 Task: Create a due date automation trigger when advanced on, 2 hours after a card is due add fields with custom field "Resume" set to a date between 1 and 7 days from now.
Action: Mouse moved to (999, 293)
Screenshot: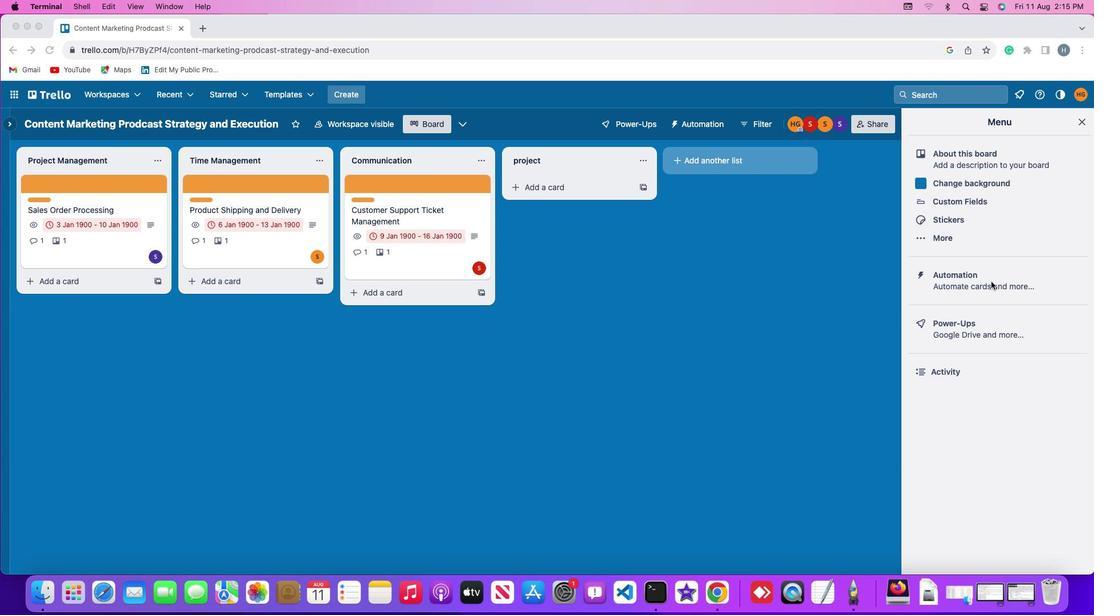 
Action: Mouse pressed left at (999, 293)
Screenshot: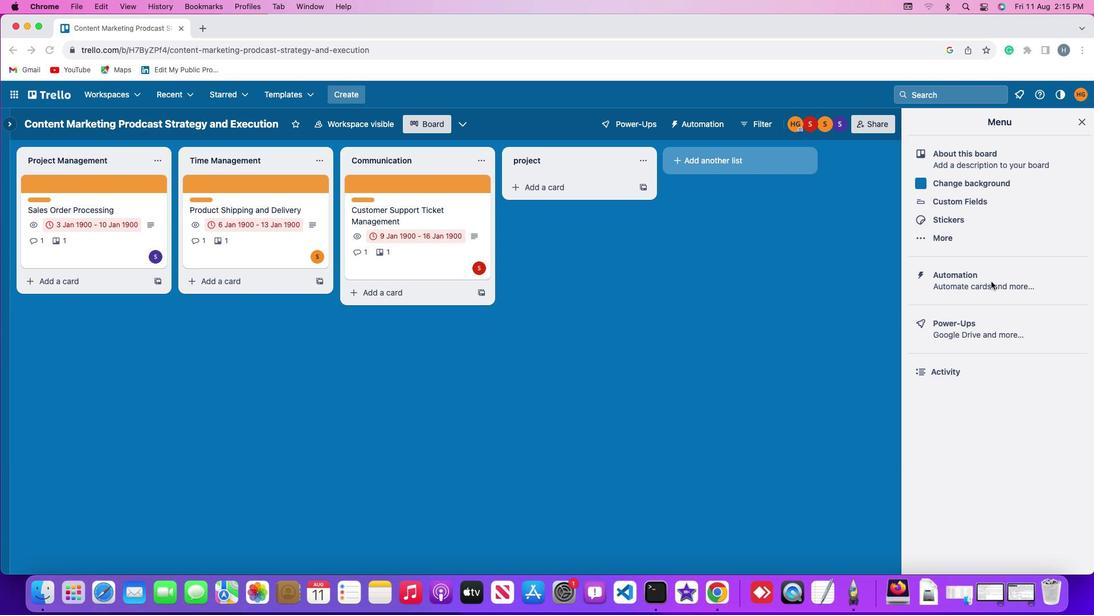 
Action: Mouse moved to (999, 293)
Screenshot: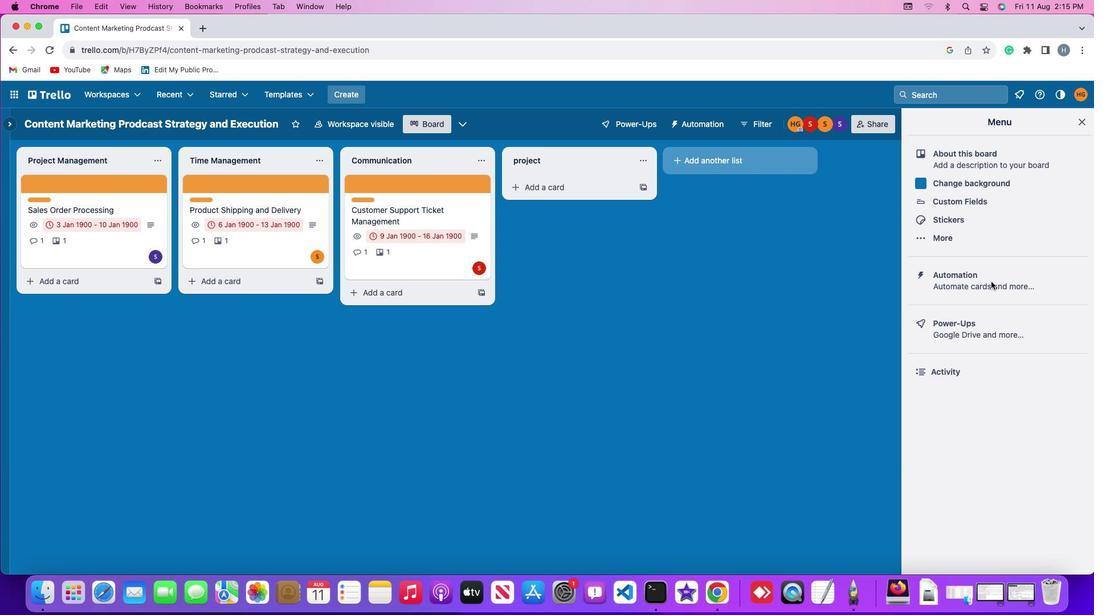 
Action: Mouse pressed left at (999, 293)
Screenshot: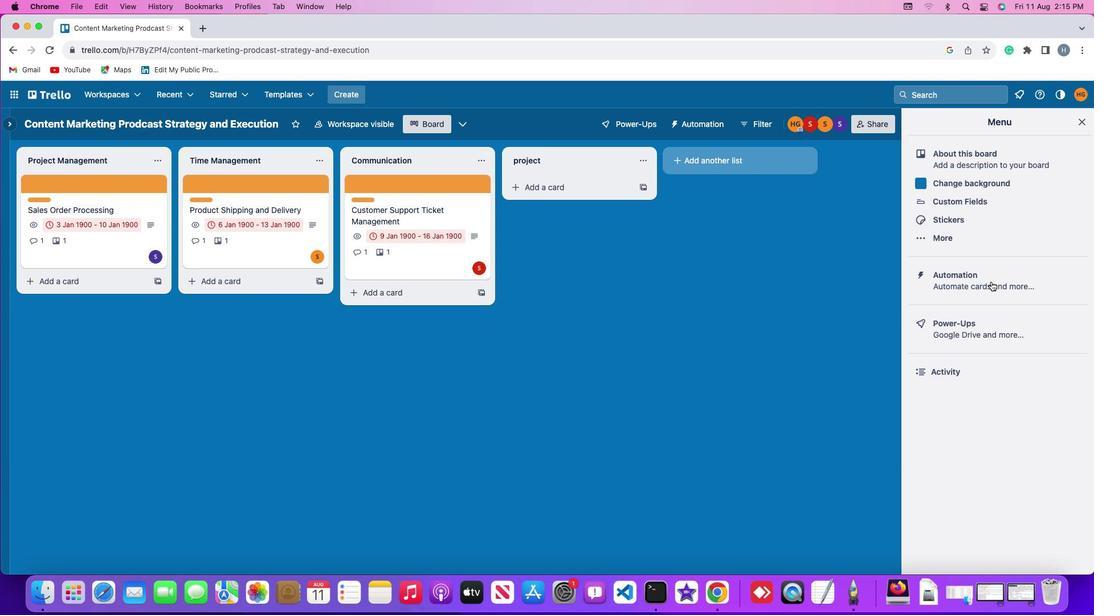 
Action: Mouse moved to (82, 282)
Screenshot: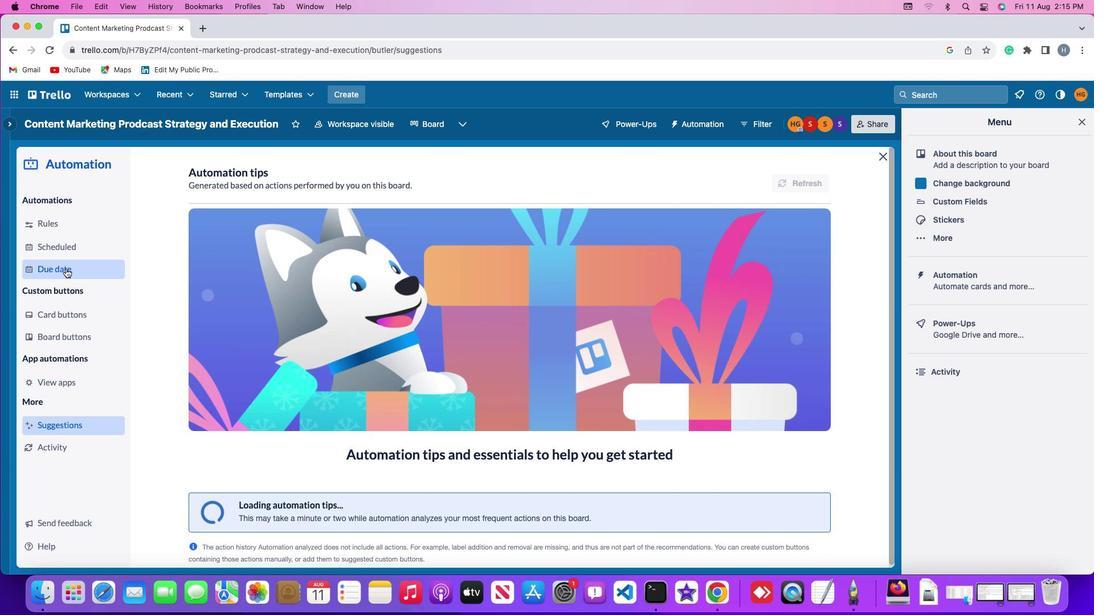 
Action: Mouse pressed left at (82, 282)
Screenshot: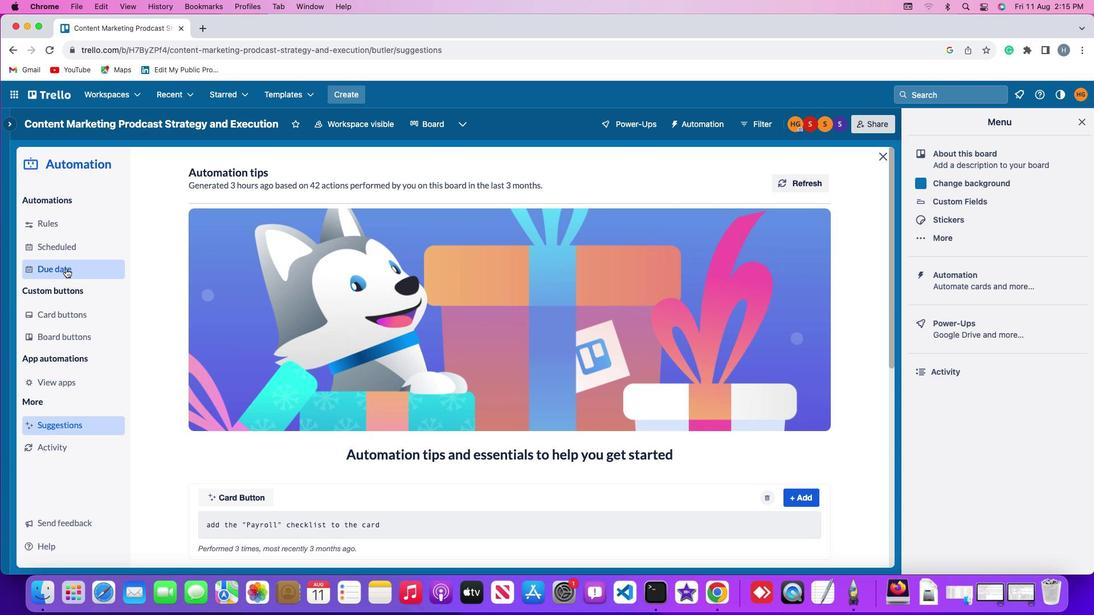 
Action: Mouse moved to (760, 203)
Screenshot: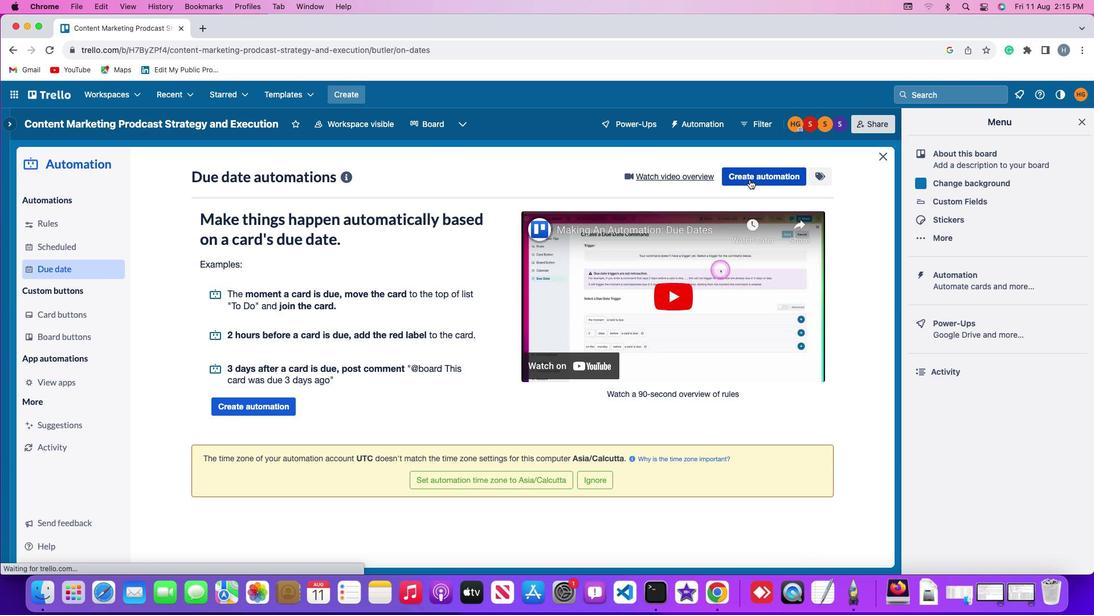 
Action: Mouse pressed left at (760, 203)
Screenshot: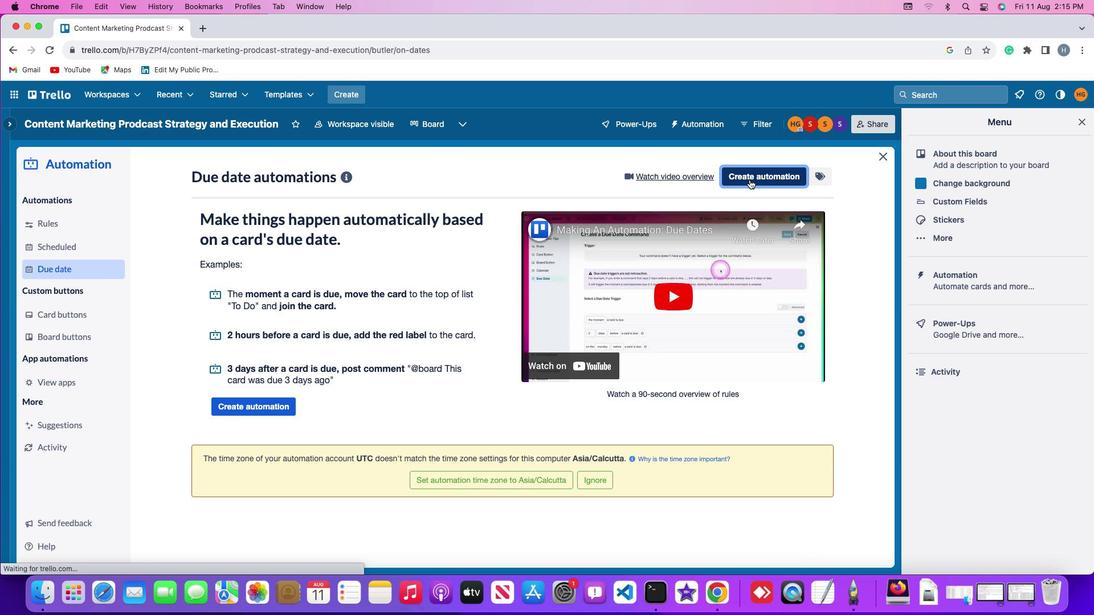 
Action: Mouse moved to (225, 300)
Screenshot: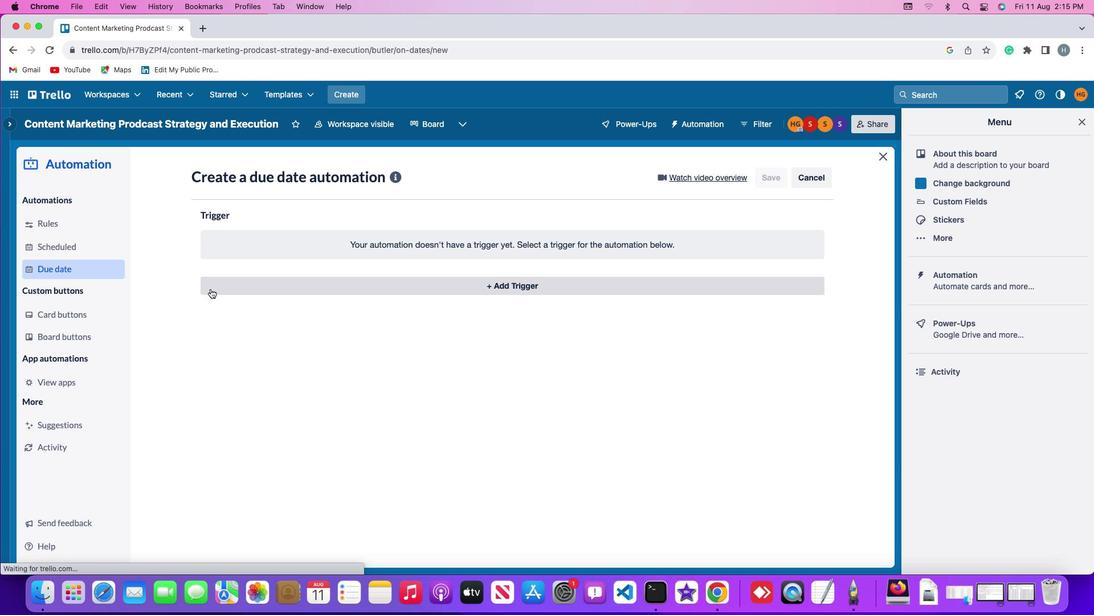 
Action: Mouse pressed left at (225, 300)
Screenshot: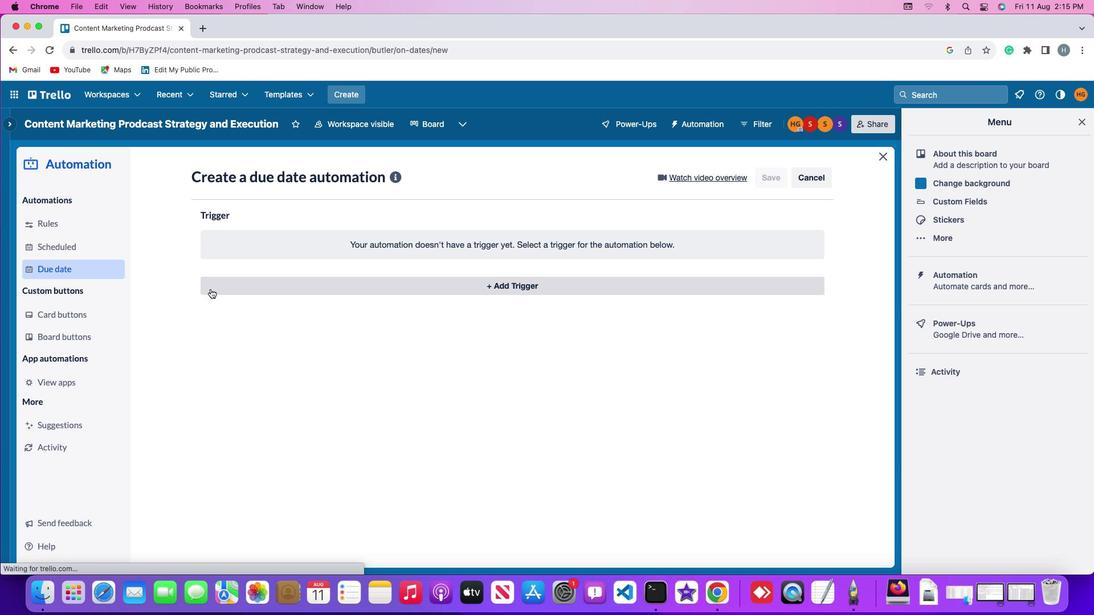 
Action: Mouse moved to (237, 458)
Screenshot: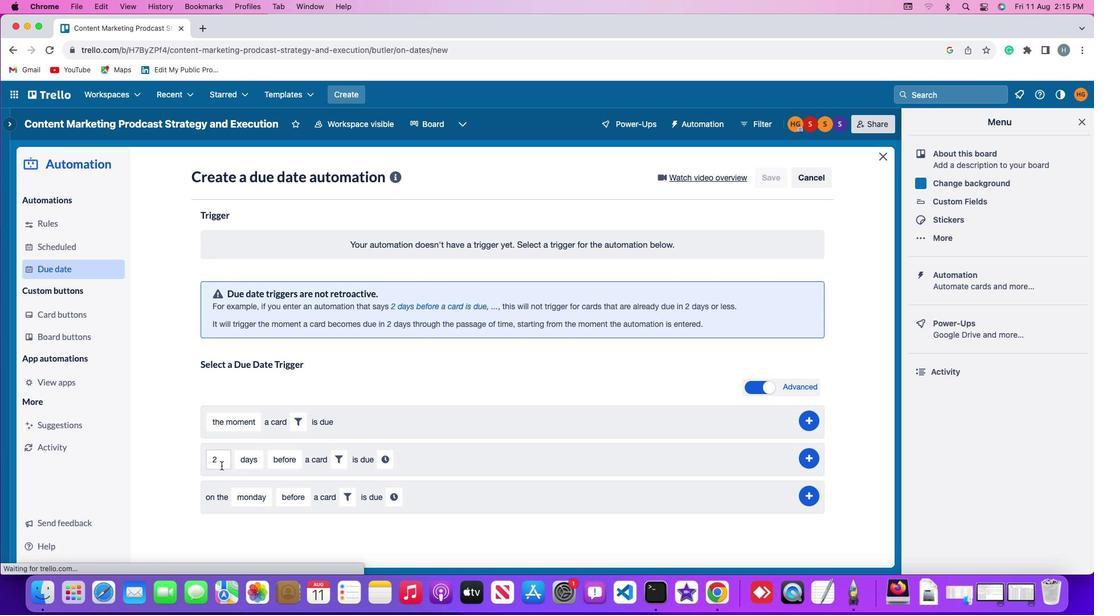 
Action: Mouse pressed left at (237, 458)
Screenshot: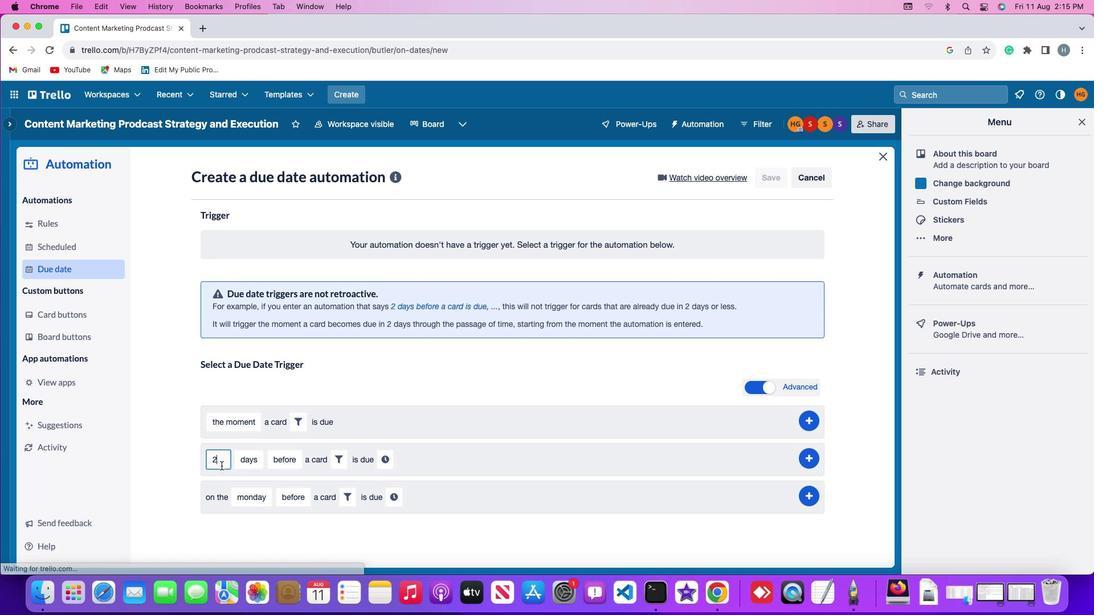 
Action: Mouse moved to (237, 457)
Screenshot: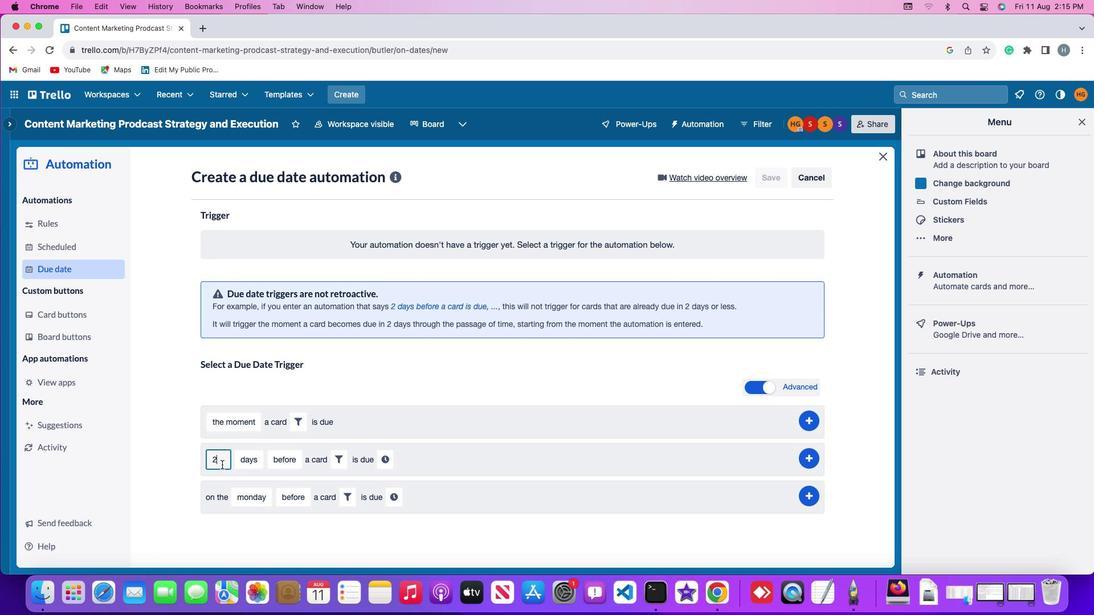 
Action: Key pressed Key.backspace'2'
Screenshot: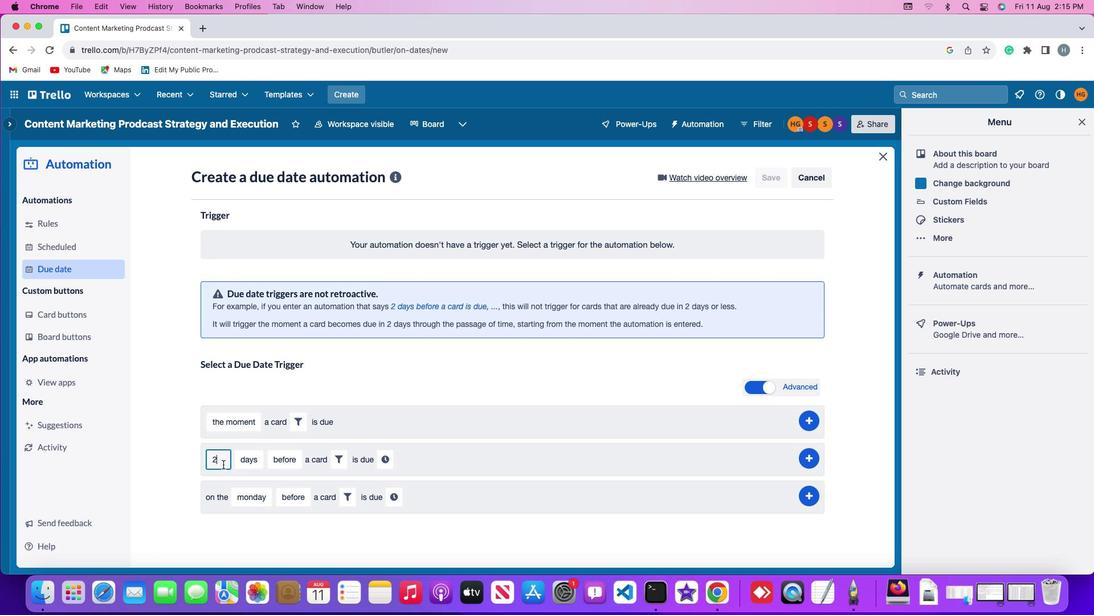 
Action: Mouse moved to (257, 457)
Screenshot: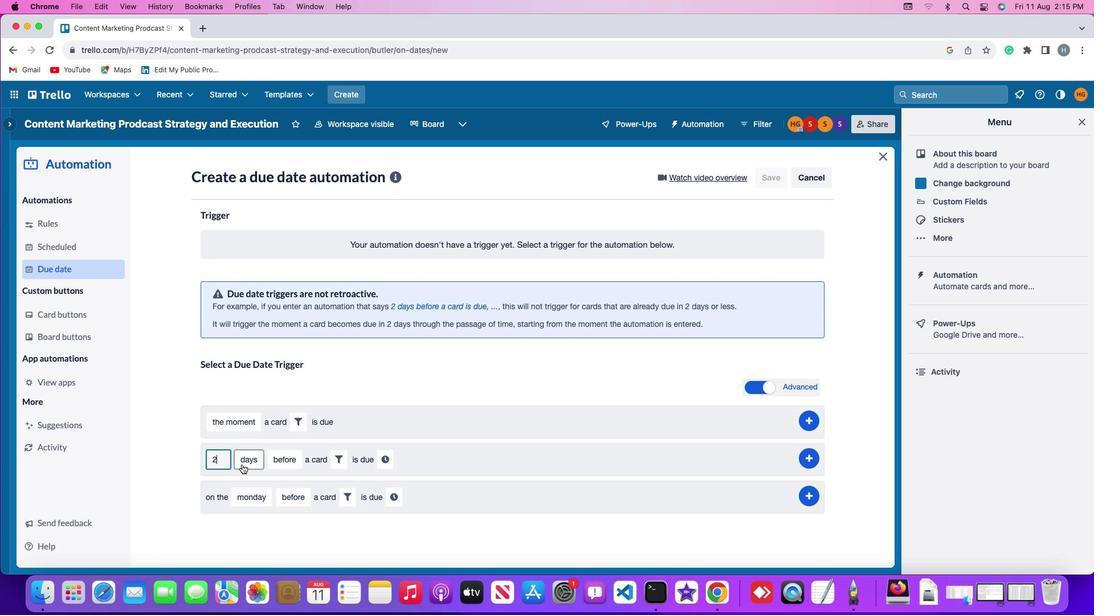 
Action: Mouse pressed left at (257, 457)
Screenshot: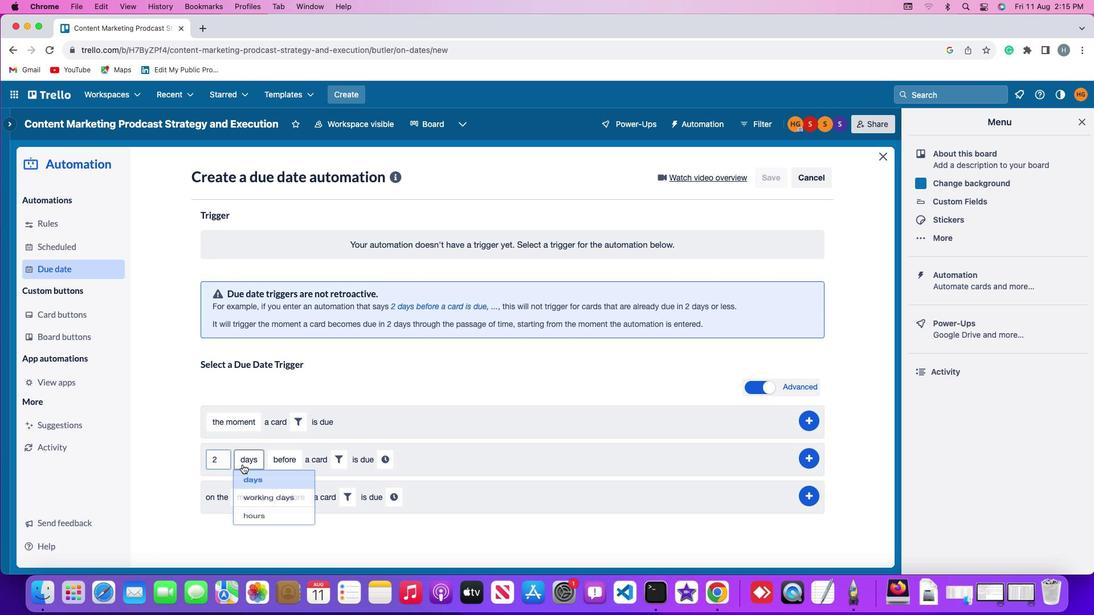 
Action: Mouse moved to (257, 510)
Screenshot: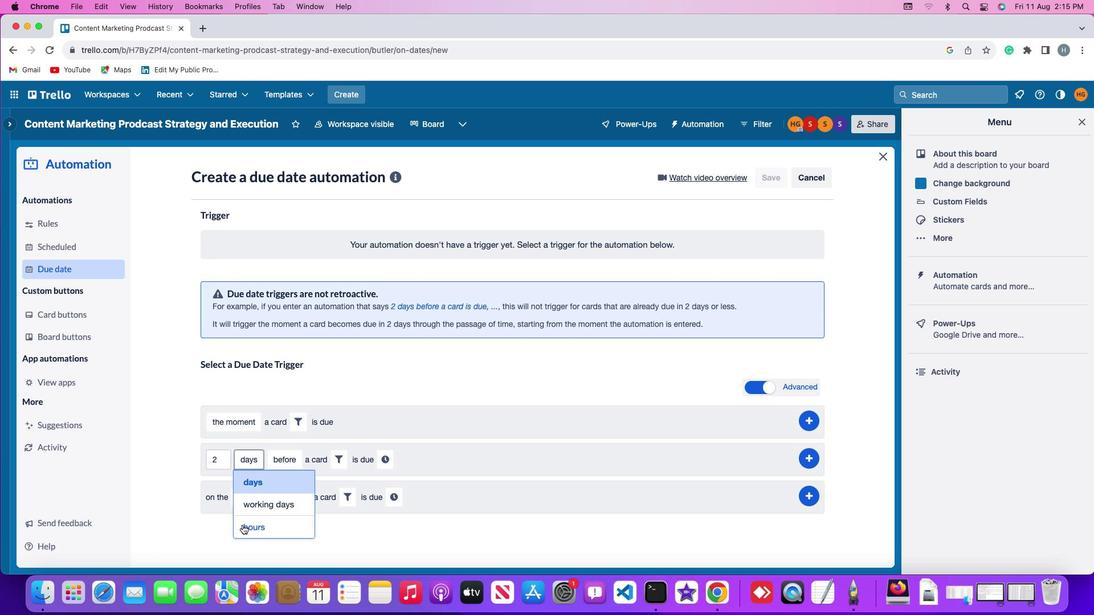 
Action: Mouse pressed left at (257, 510)
Screenshot: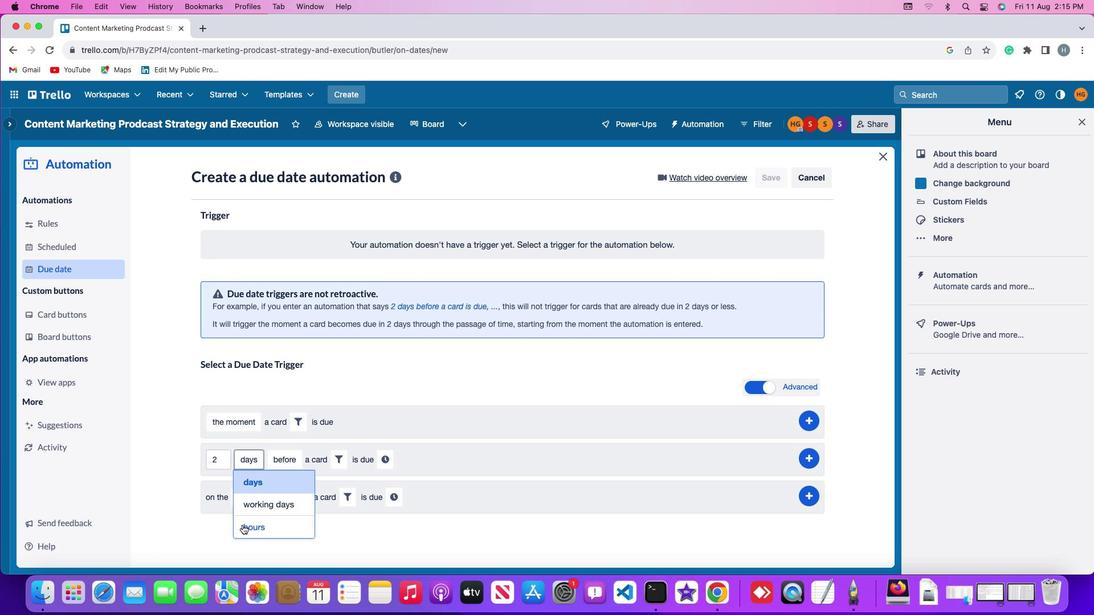 
Action: Mouse moved to (298, 455)
Screenshot: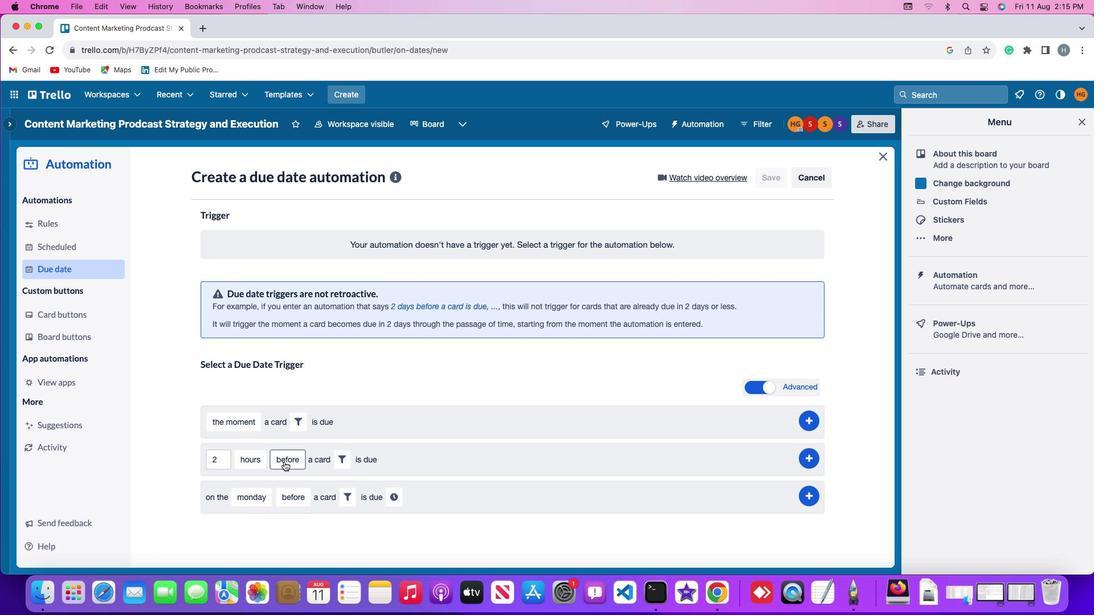 
Action: Mouse pressed left at (298, 455)
Screenshot: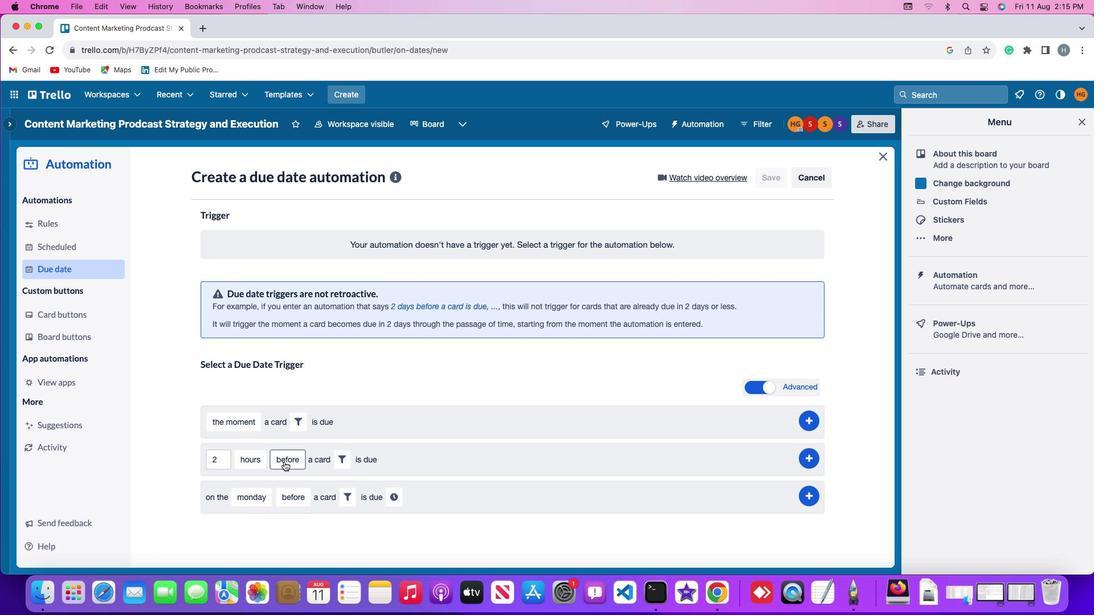 
Action: Mouse moved to (309, 492)
Screenshot: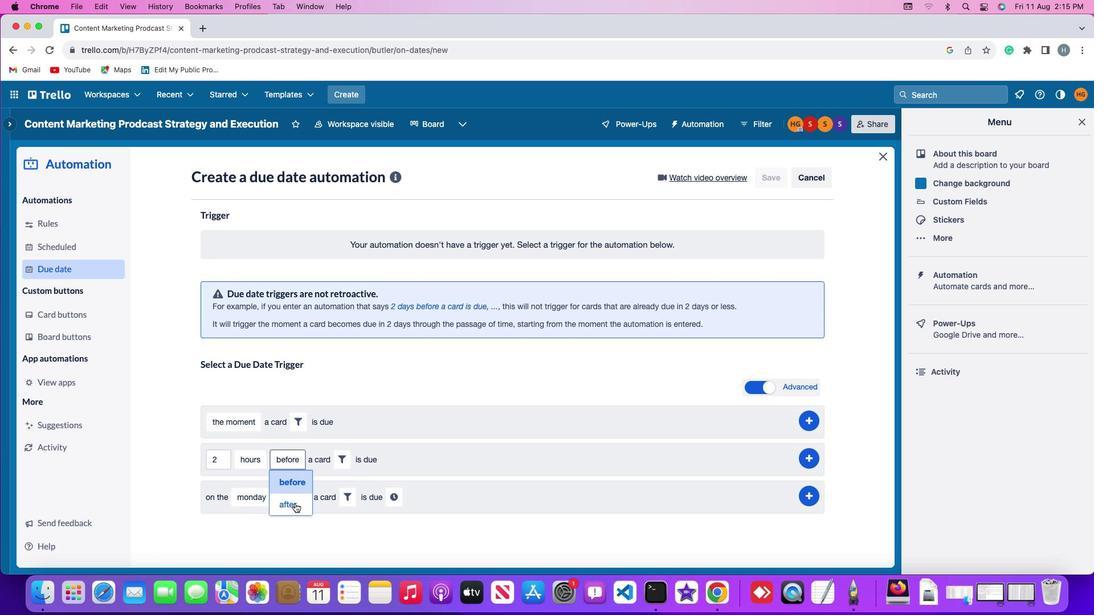 
Action: Mouse pressed left at (309, 492)
Screenshot: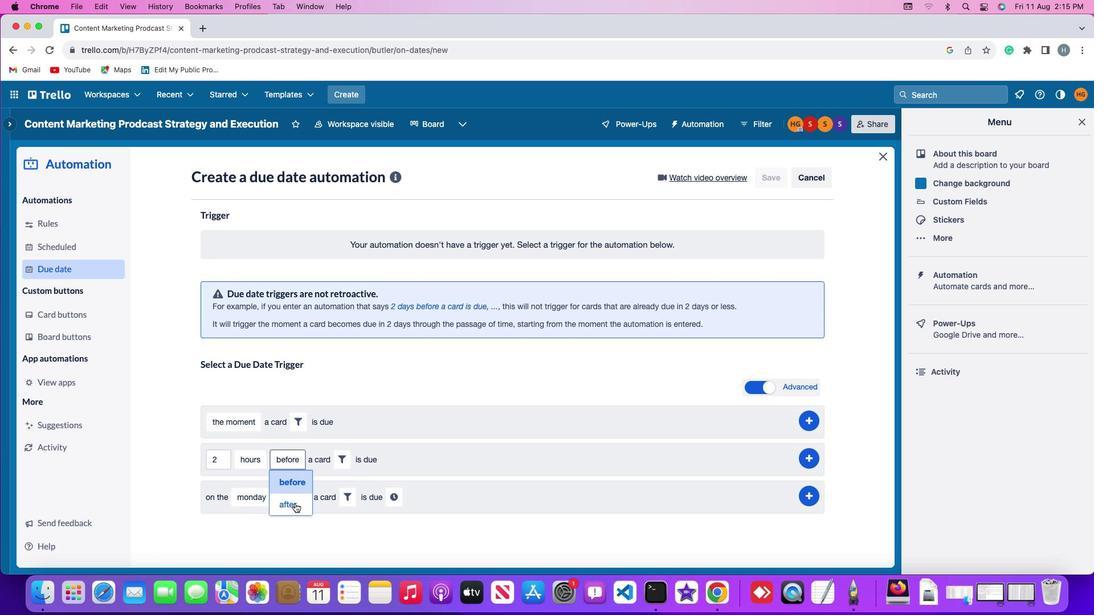 
Action: Mouse moved to (352, 456)
Screenshot: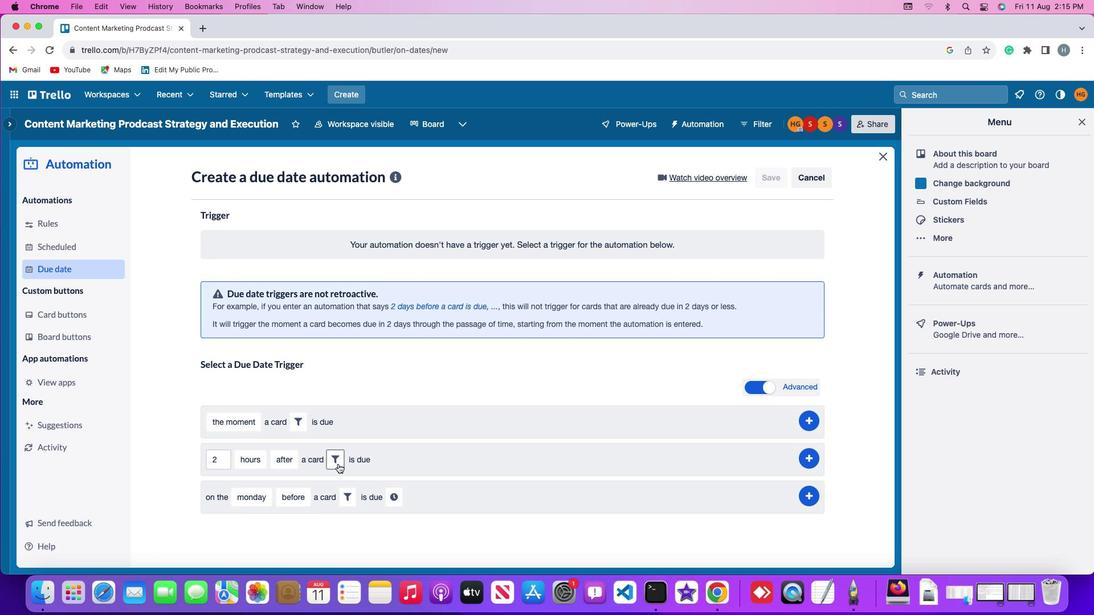 
Action: Mouse pressed left at (352, 456)
Screenshot: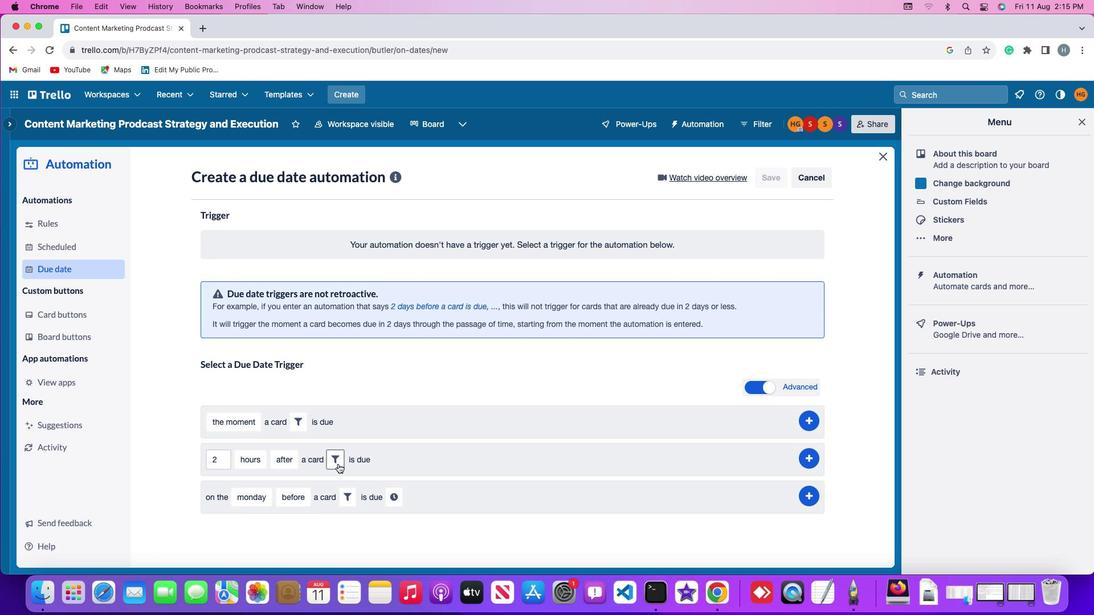 
Action: Mouse moved to (532, 485)
Screenshot: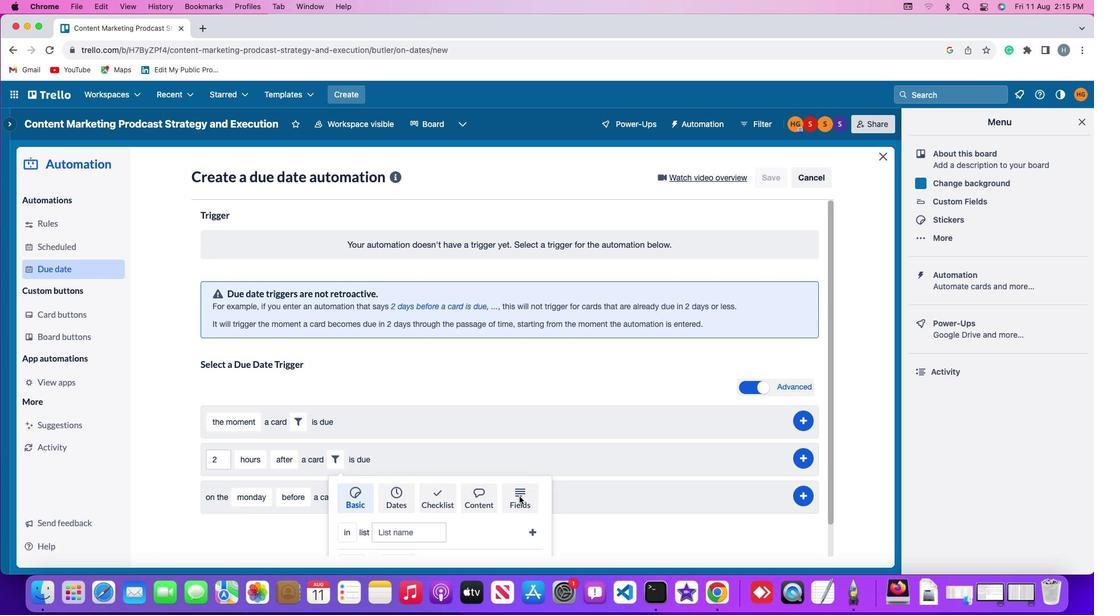 
Action: Mouse pressed left at (532, 485)
Screenshot: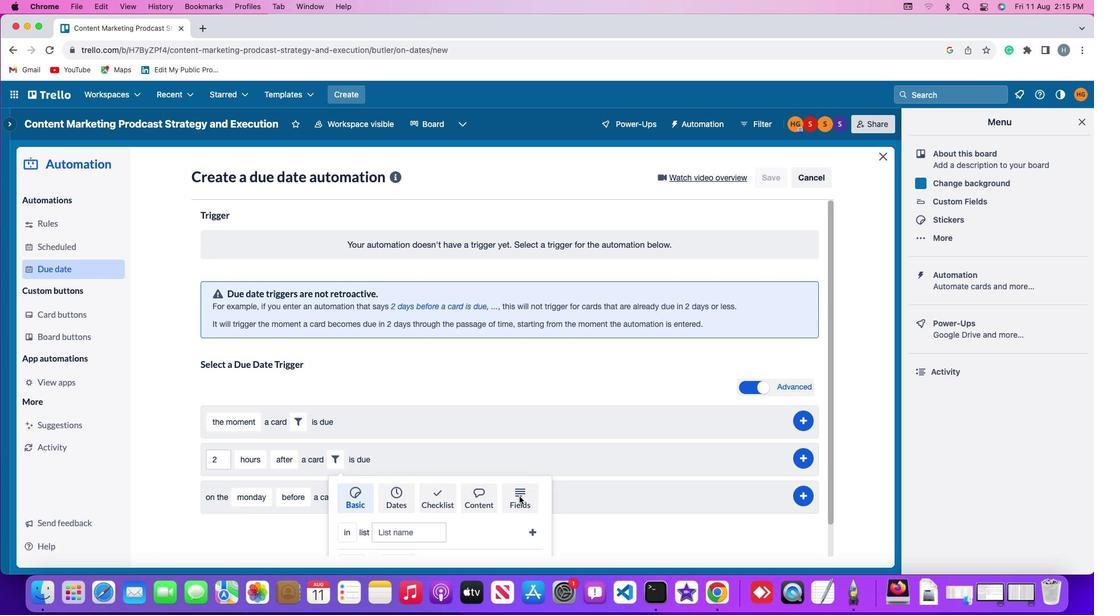 
Action: Mouse moved to (318, 516)
Screenshot: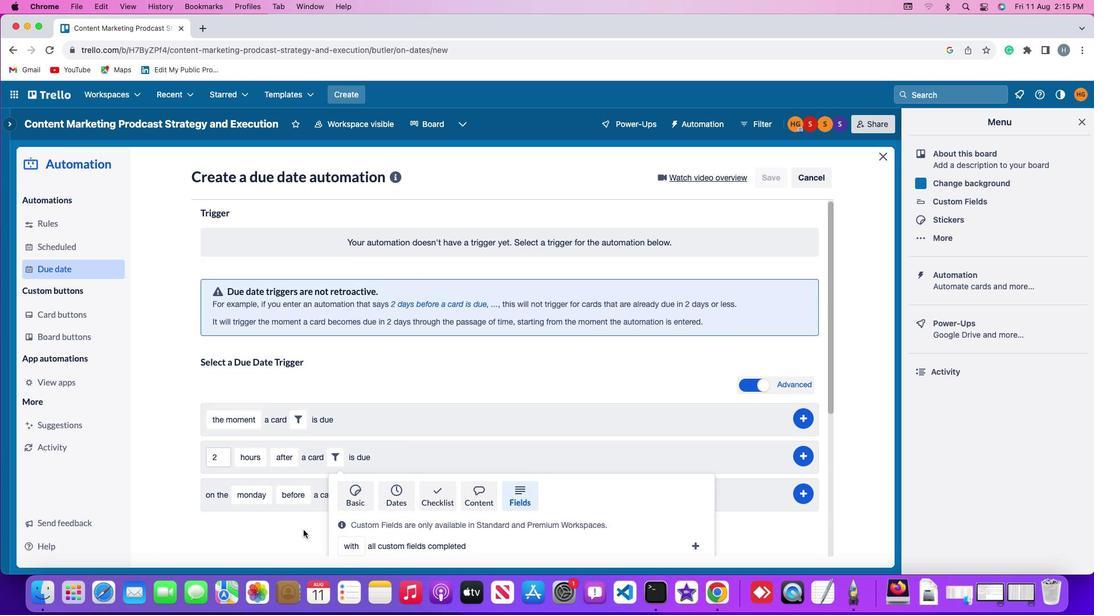 
Action: Mouse scrolled (318, 516) with delta (17, 42)
Screenshot: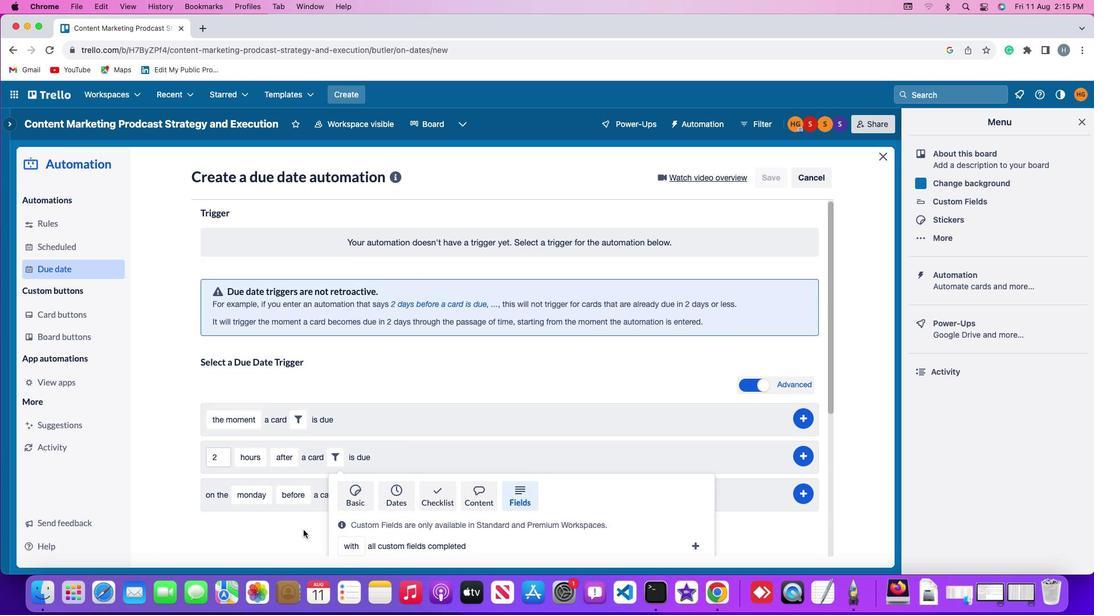 
Action: Mouse moved to (318, 516)
Screenshot: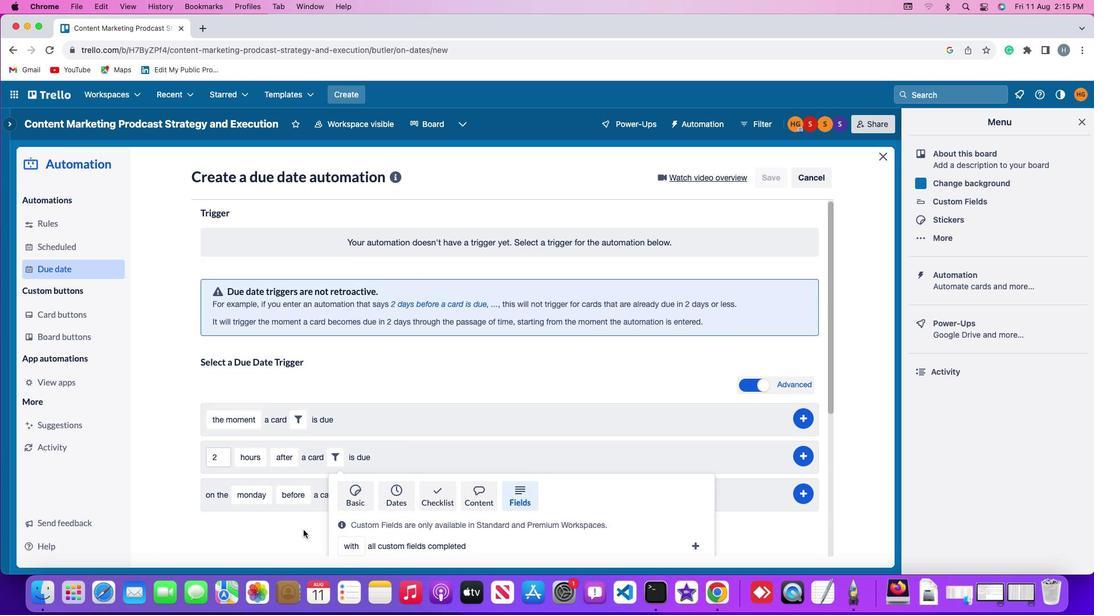 
Action: Mouse scrolled (318, 516) with delta (17, 42)
Screenshot: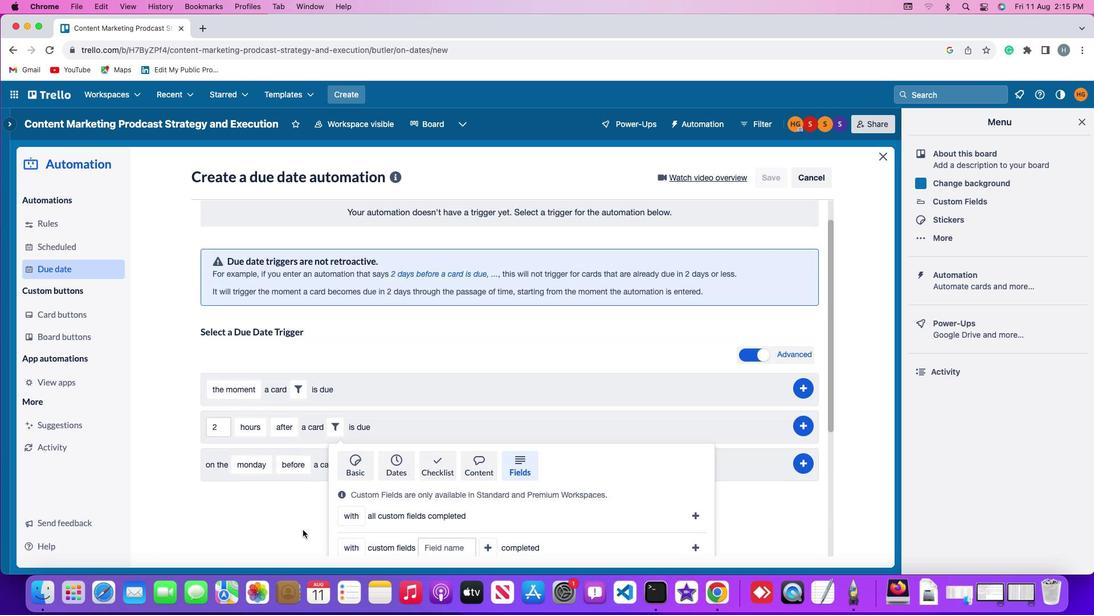 
Action: Mouse moved to (318, 516)
Screenshot: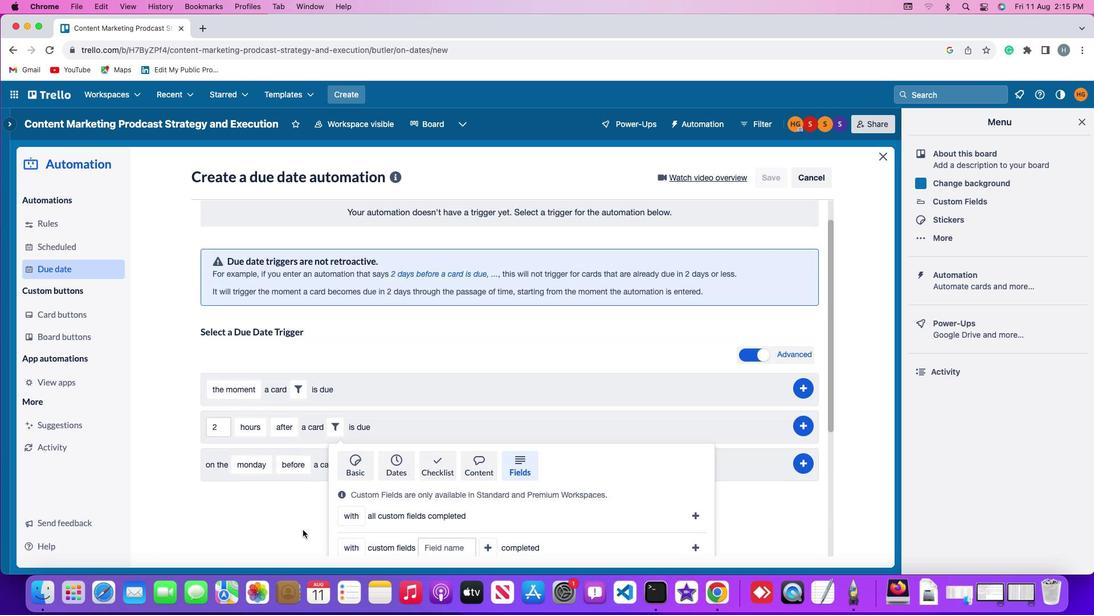 
Action: Mouse scrolled (318, 516) with delta (17, 40)
Screenshot: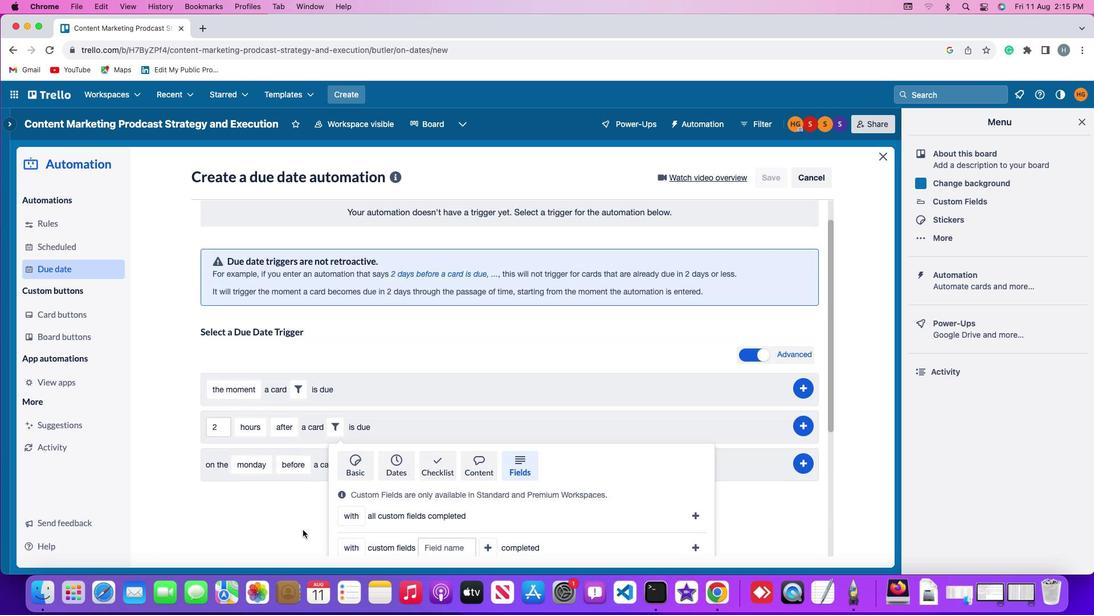 
Action: Mouse scrolled (318, 516) with delta (17, 39)
Screenshot: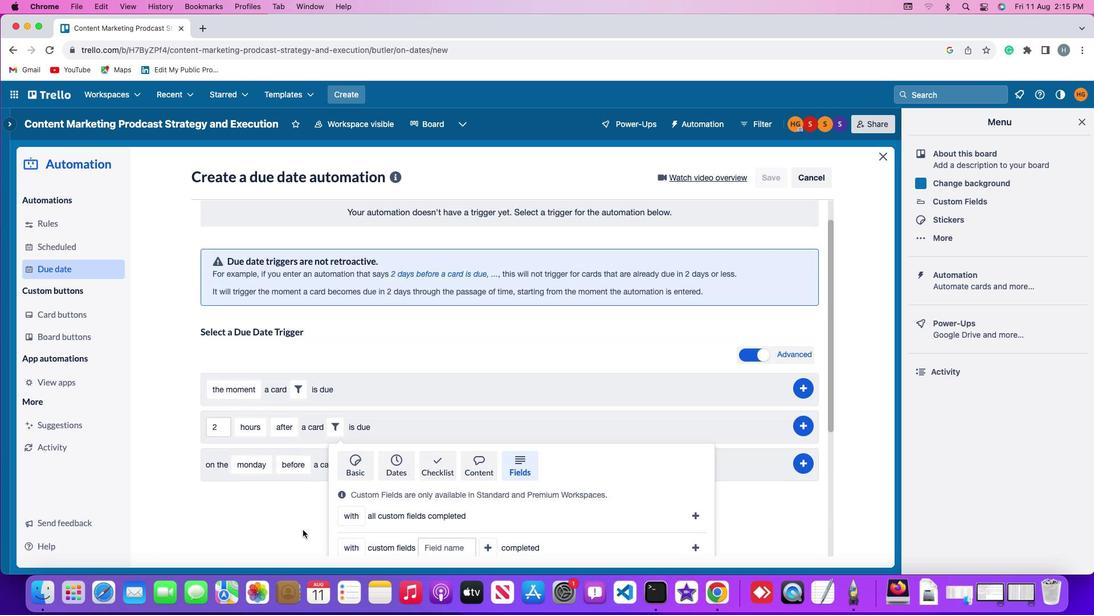 
Action: Mouse scrolled (318, 516) with delta (17, 39)
Screenshot: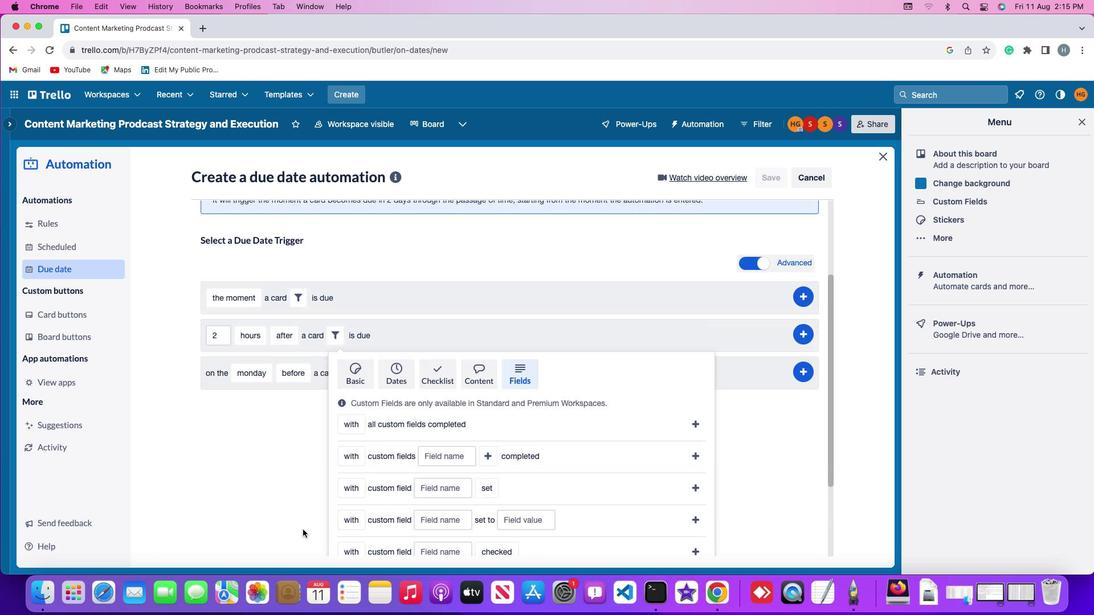 
Action: Mouse moved to (317, 516)
Screenshot: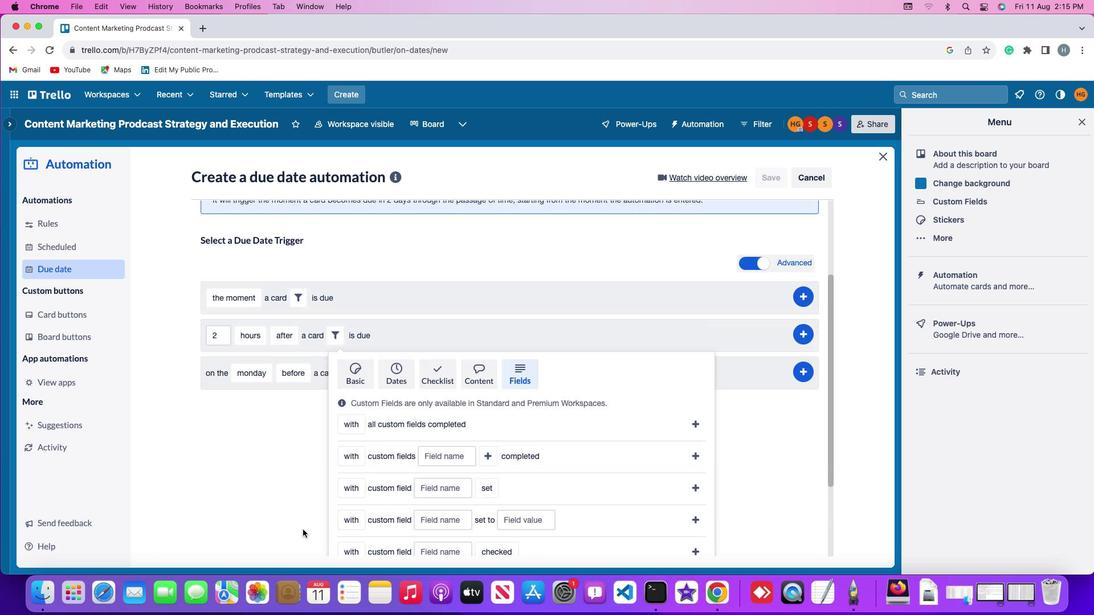 
Action: Mouse scrolled (317, 516) with delta (17, 39)
Screenshot: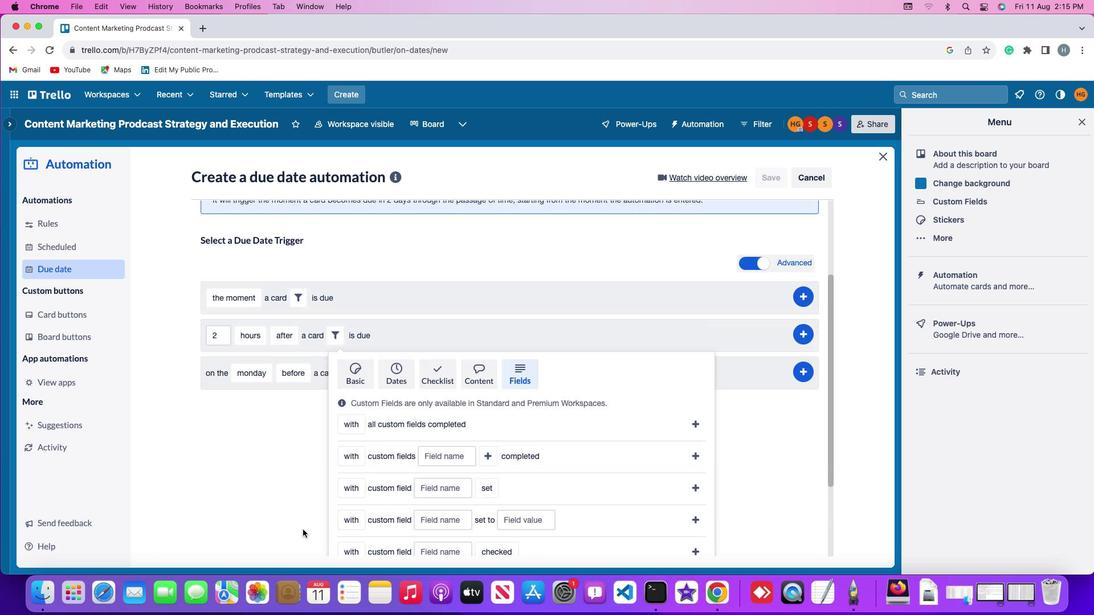 
Action: Mouse moved to (317, 515)
Screenshot: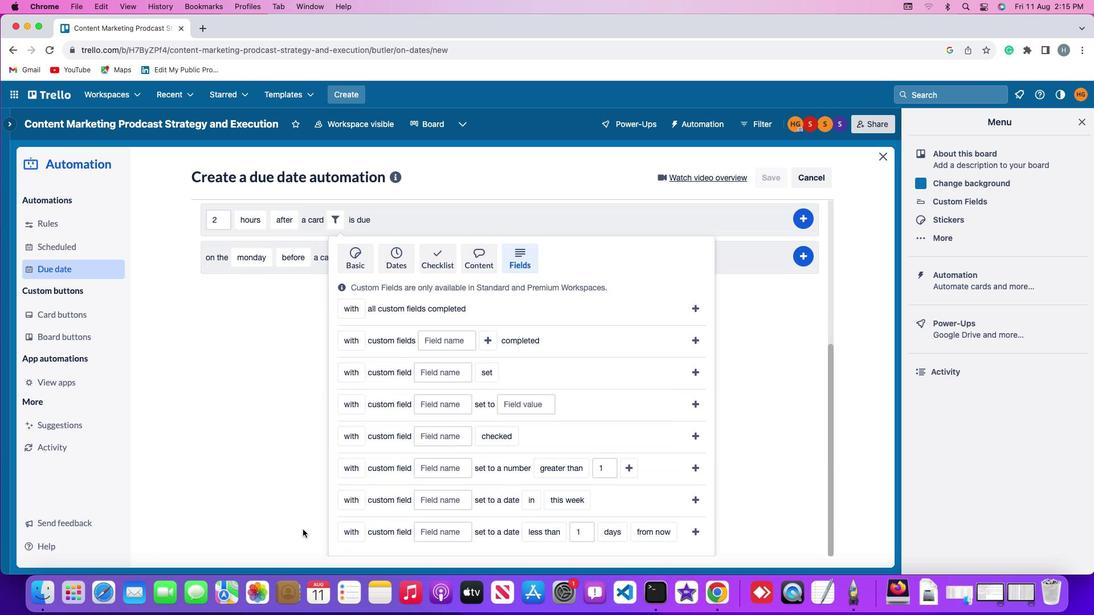 
Action: Mouse scrolled (317, 515) with delta (17, 42)
Screenshot: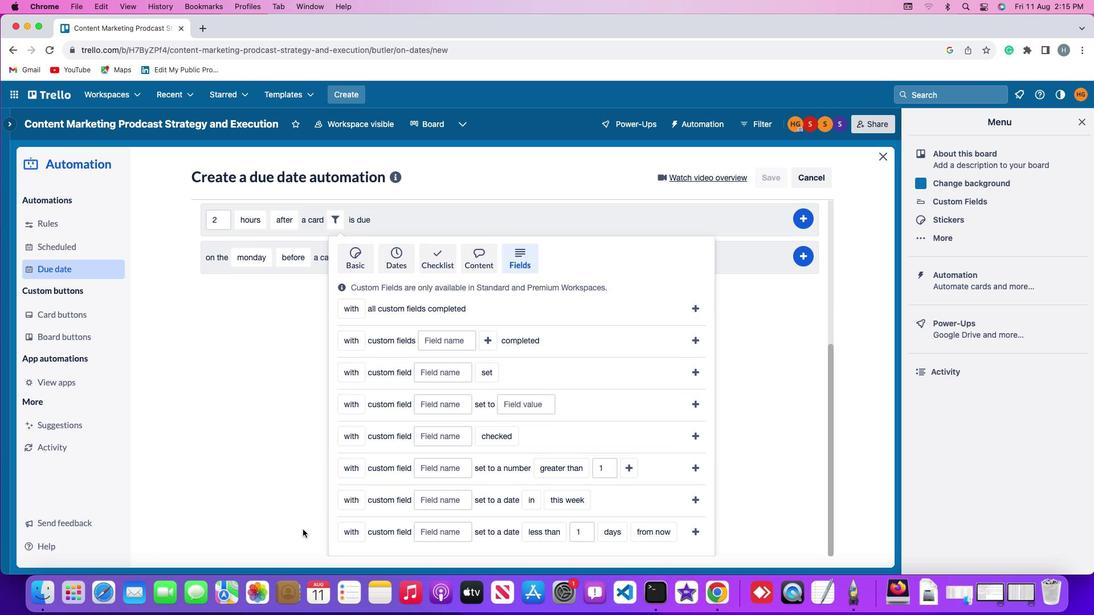 
Action: Mouse scrolled (317, 515) with delta (17, 42)
Screenshot: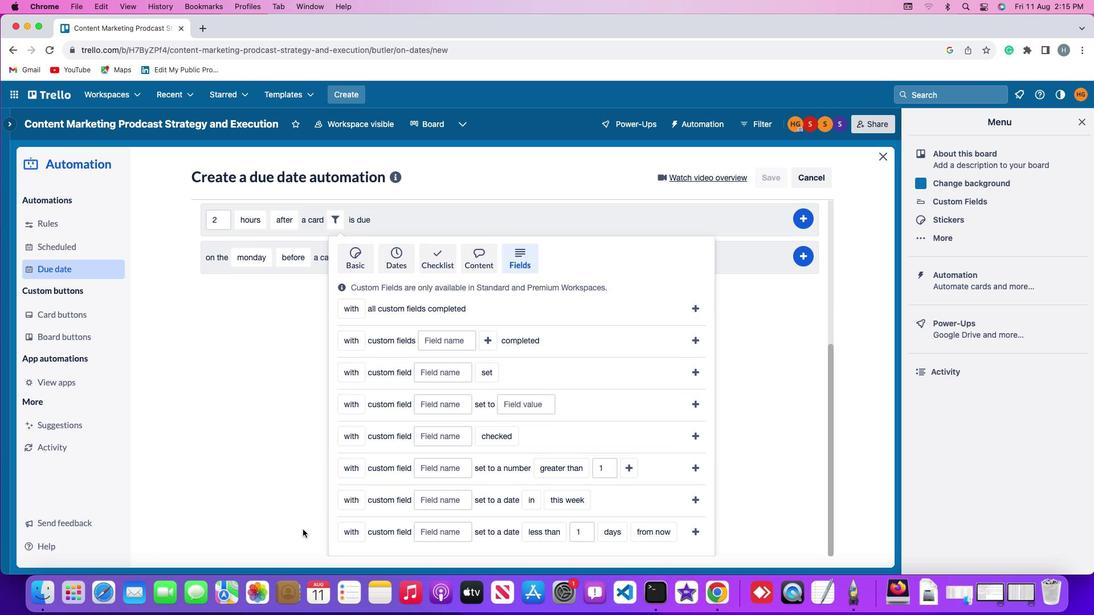 
Action: Mouse scrolled (317, 515) with delta (17, 41)
Screenshot: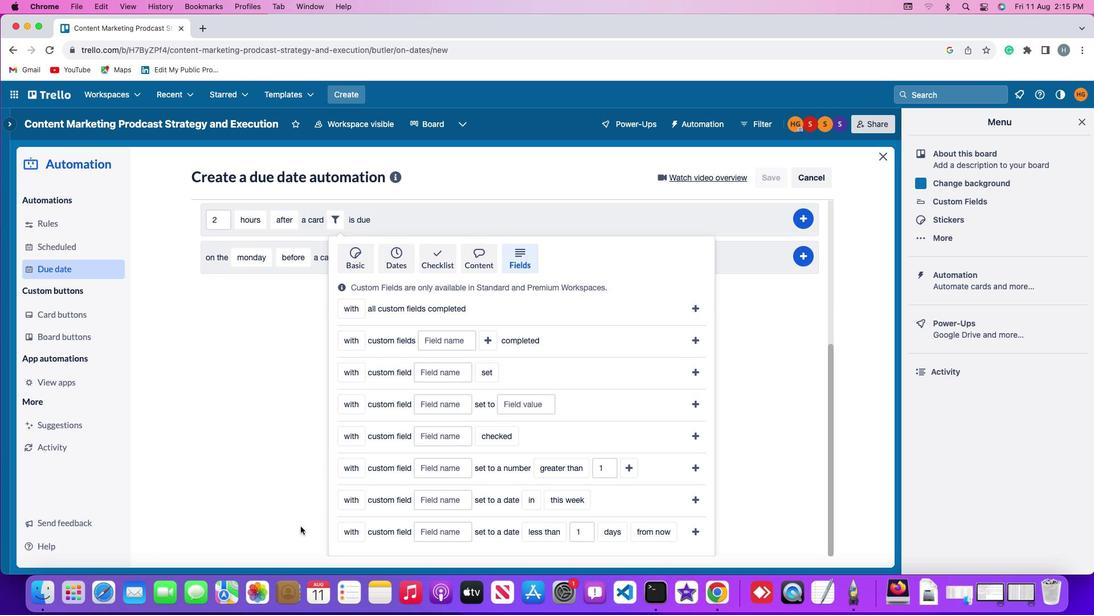 
Action: Mouse scrolled (317, 515) with delta (17, 39)
Screenshot: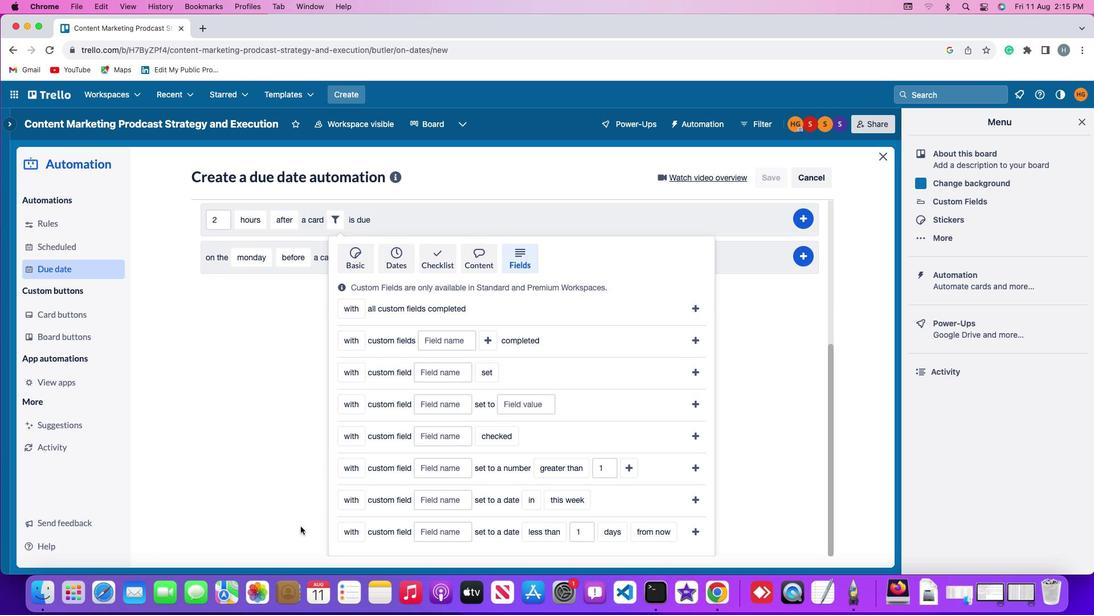 
Action: Mouse moved to (374, 511)
Screenshot: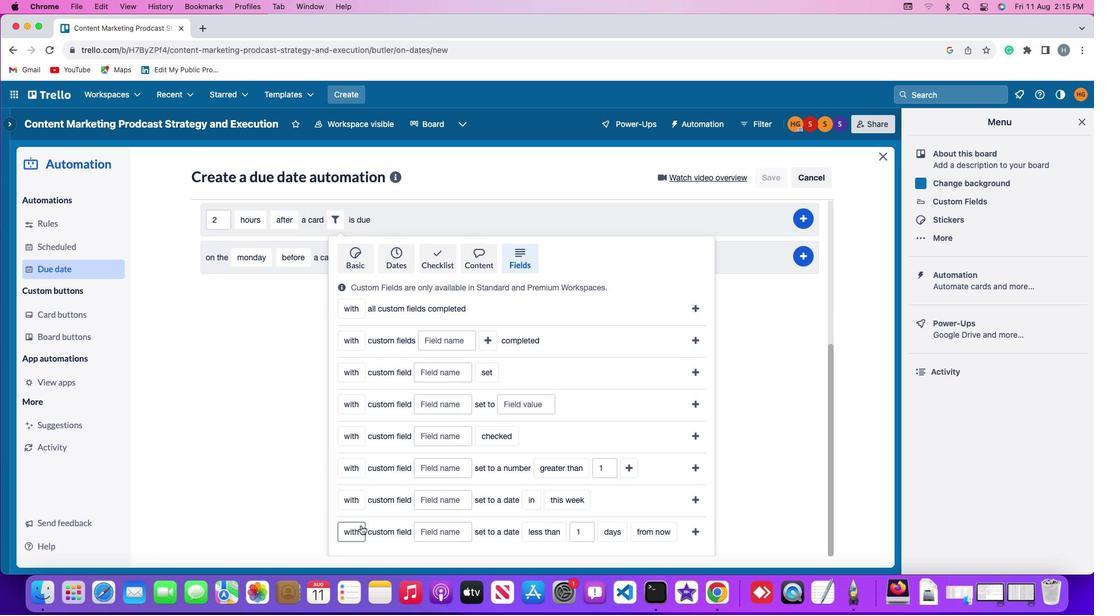 
Action: Mouse pressed left at (374, 511)
Screenshot: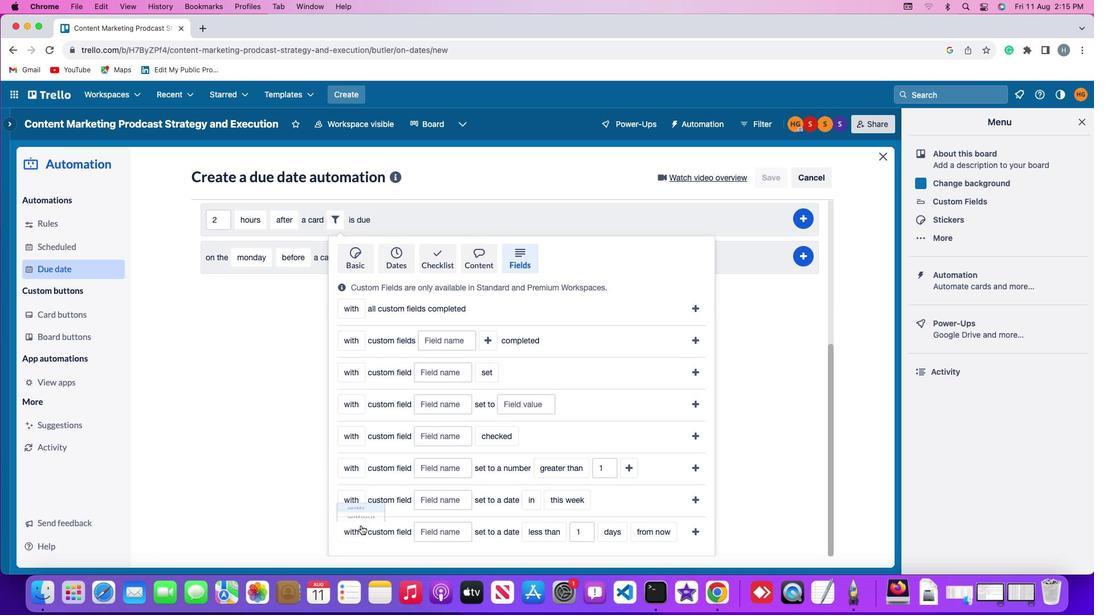 
Action: Mouse moved to (375, 477)
Screenshot: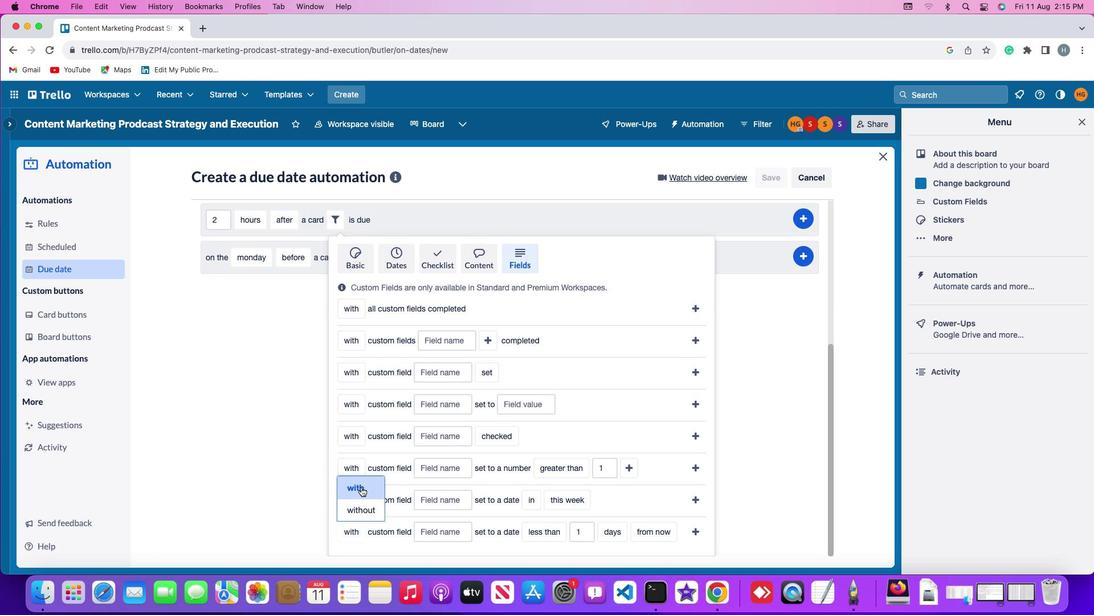 
Action: Mouse pressed left at (375, 477)
Screenshot: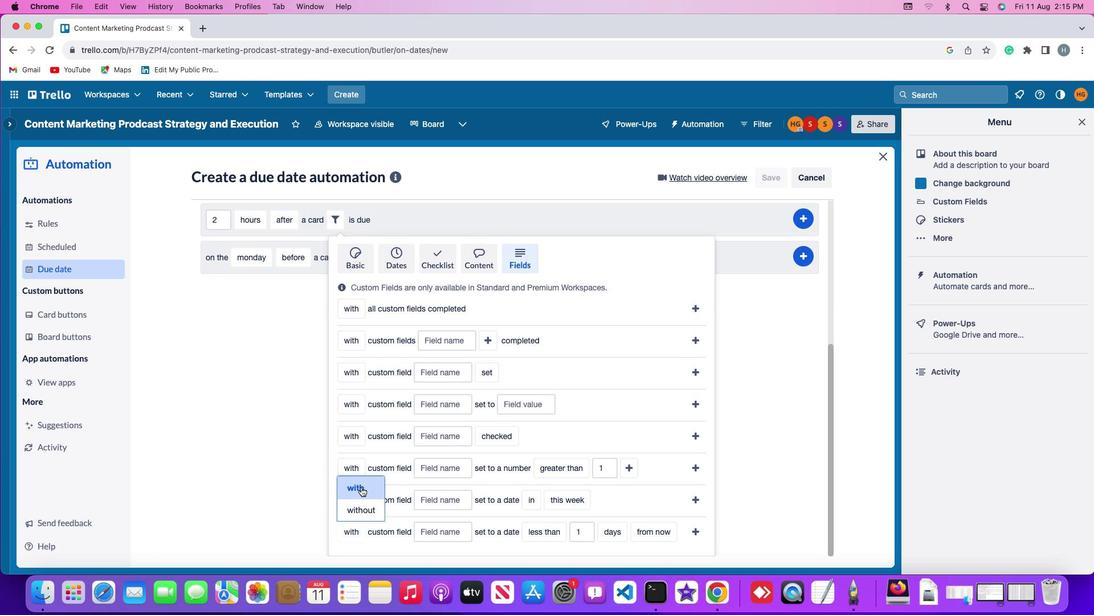 
Action: Mouse moved to (447, 509)
Screenshot: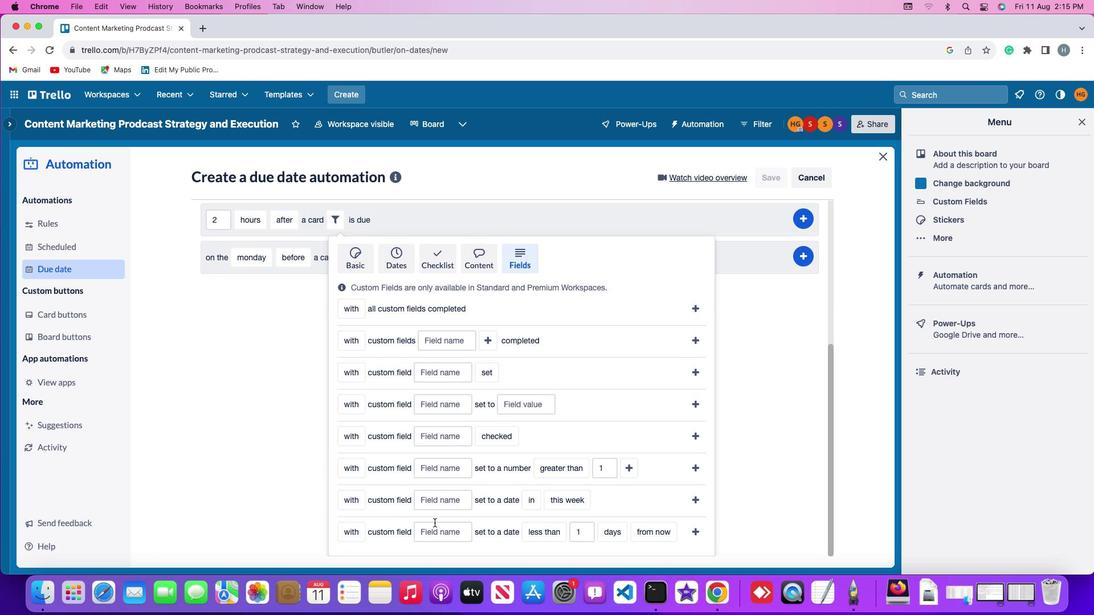 
Action: Mouse pressed left at (447, 509)
Screenshot: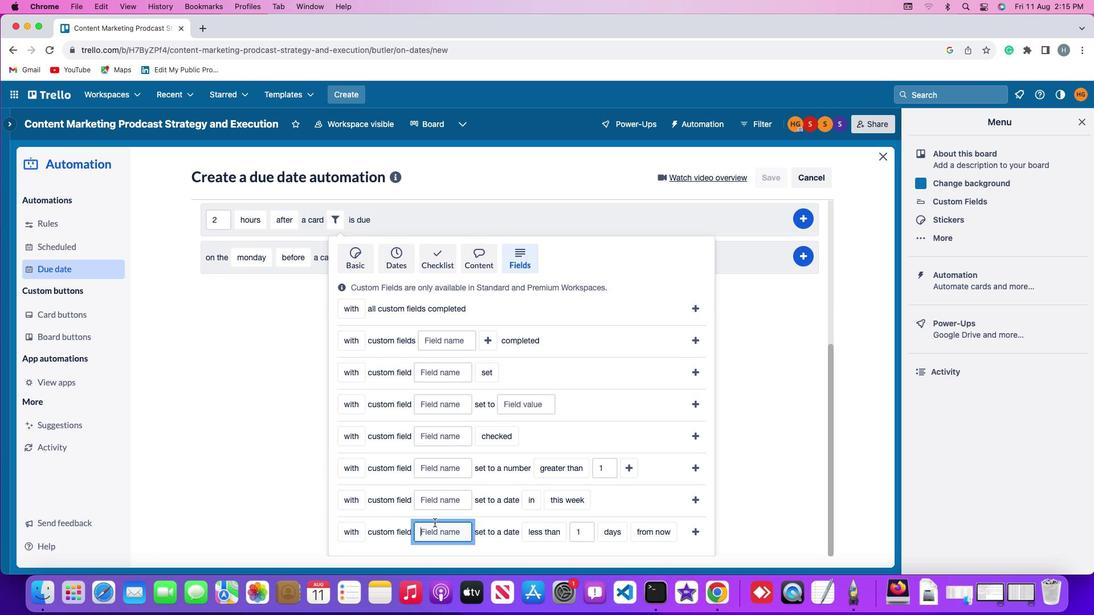 
Action: Mouse moved to (449, 509)
Screenshot: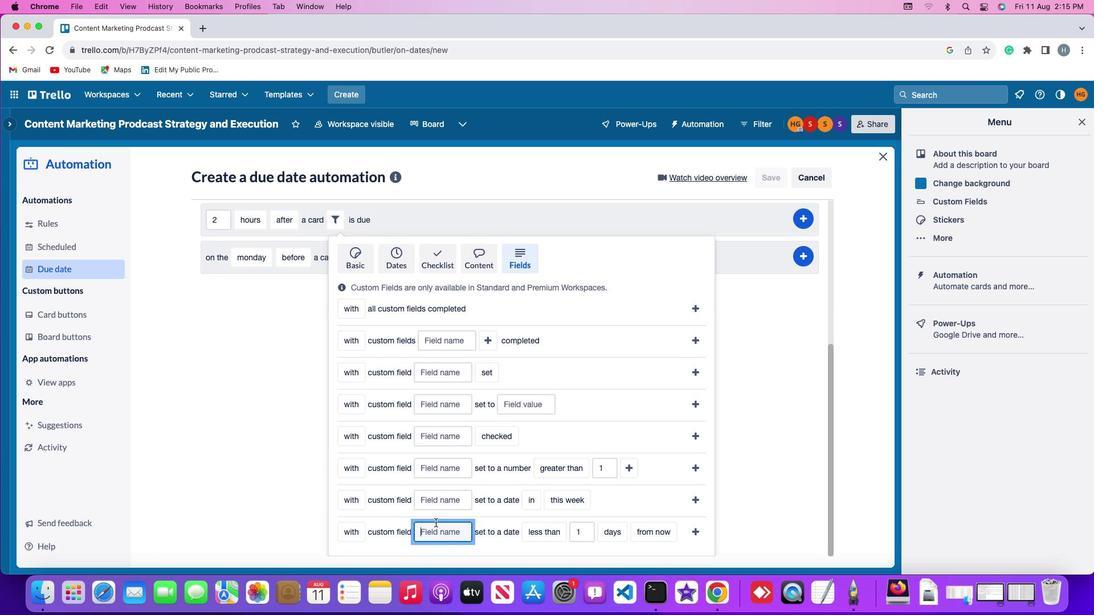 
Action: Key pressed Key.shift'R''e''s''u''m''e'
Screenshot: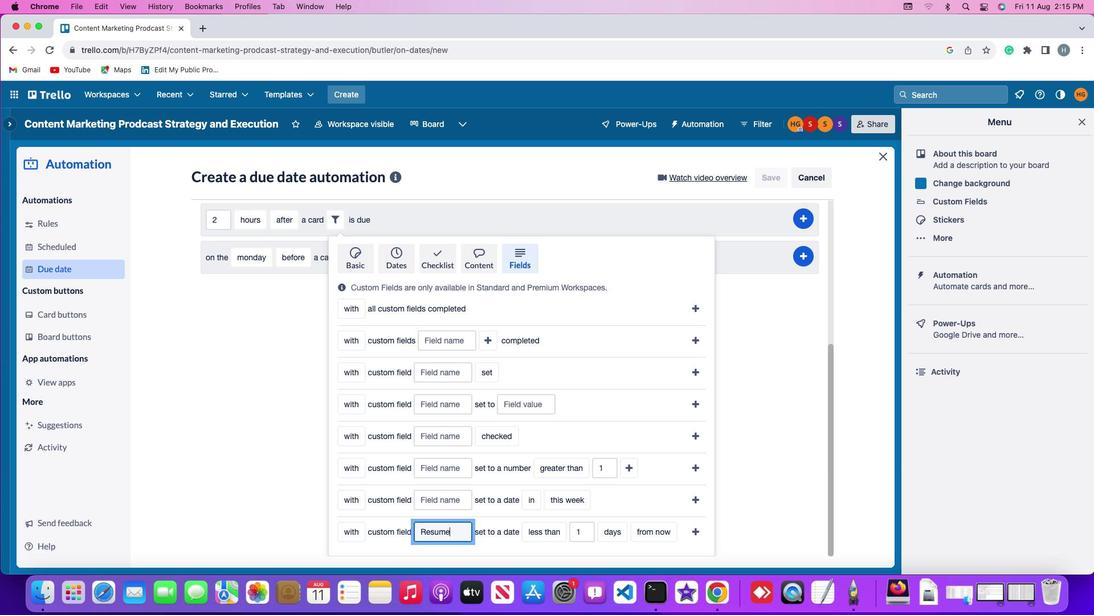 
Action: Mouse moved to (565, 513)
Screenshot: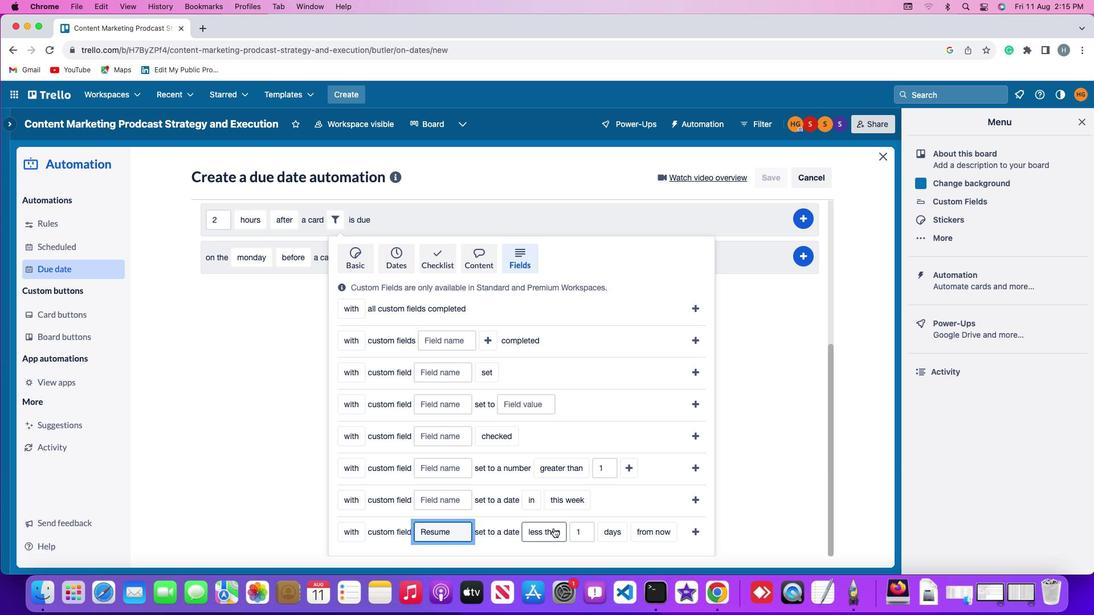
Action: Mouse pressed left at (565, 513)
Screenshot: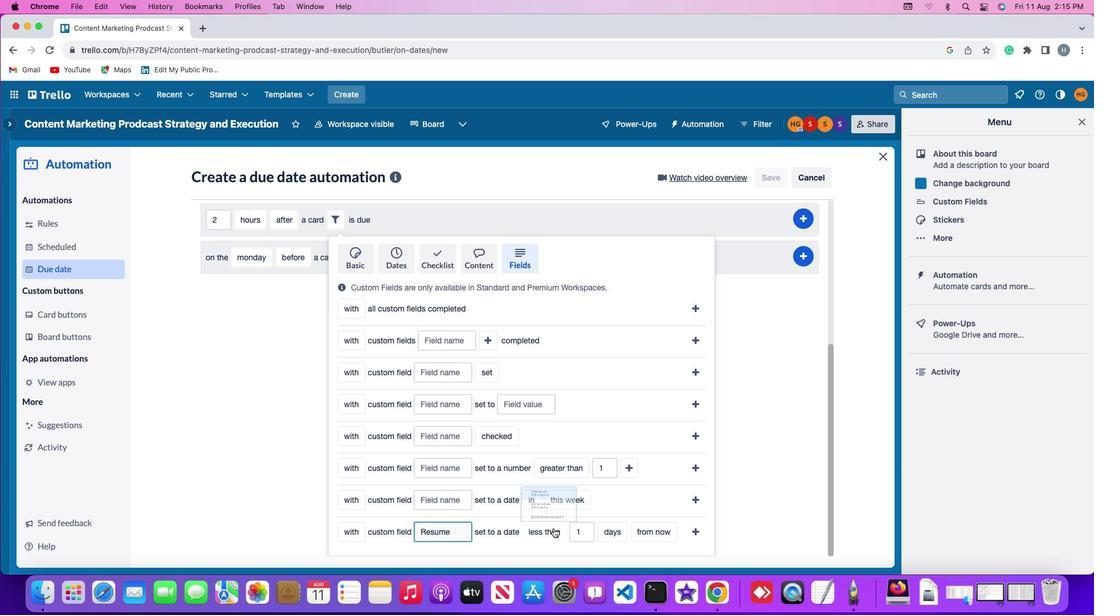 
Action: Mouse moved to (564, 499)
Screenshot: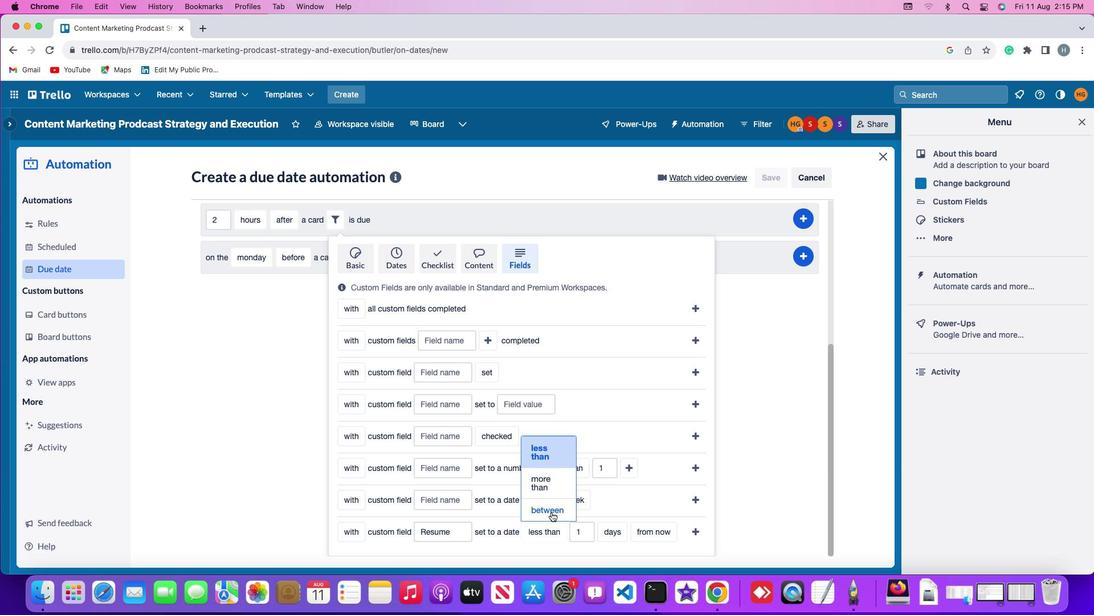 
Action: Mouse pressed left at (564, 499)
Screenshot: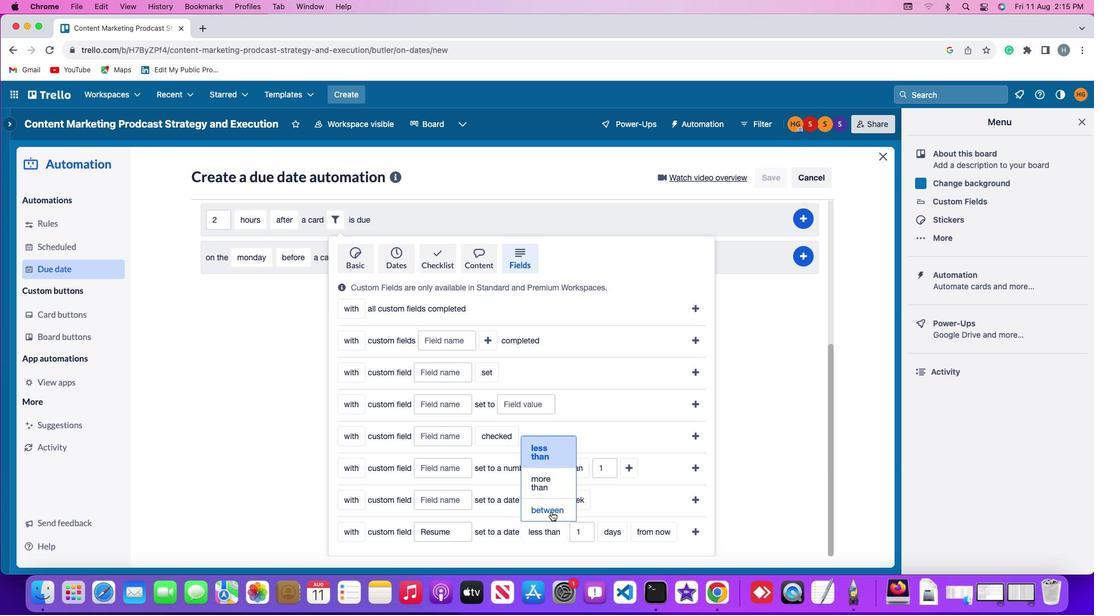 
Action: Mouse moved to (591, 517)
Screenshot: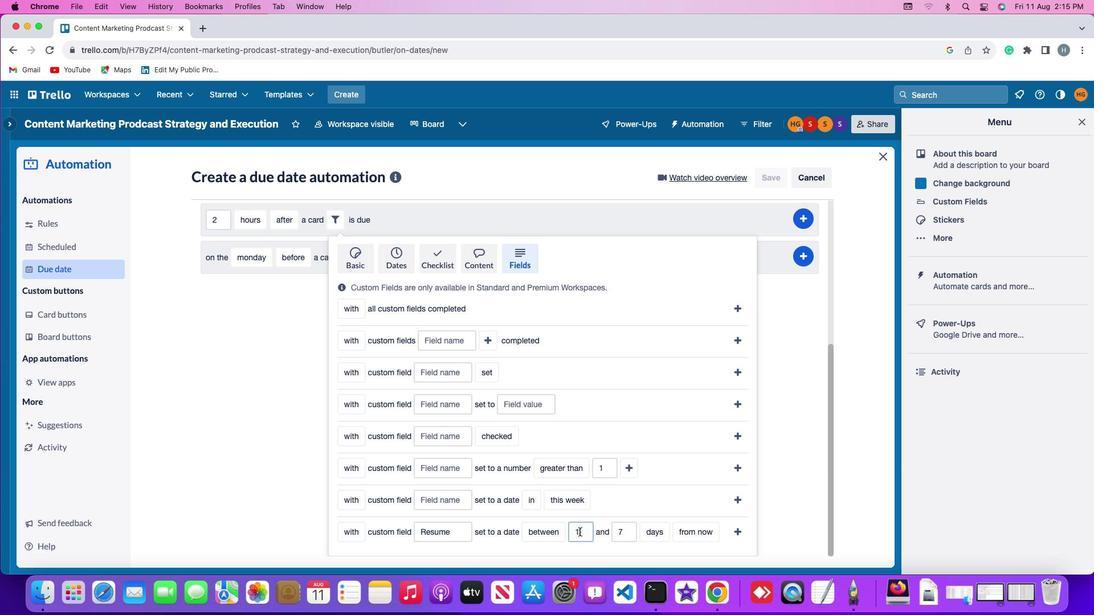 
Action: Mouse pressed left at (591, 517)
Screenshot: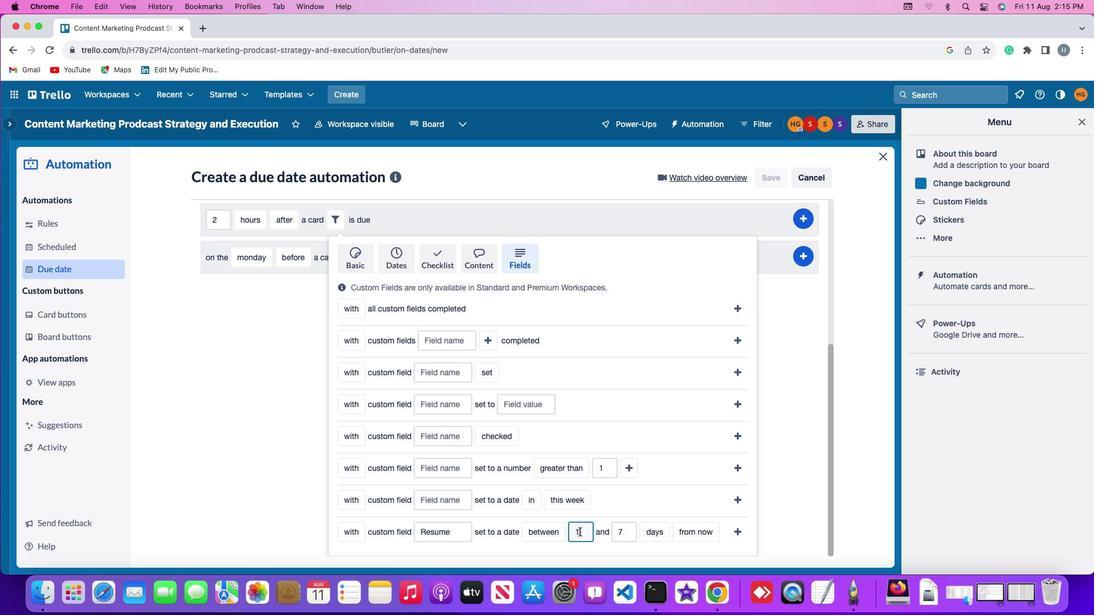 
Action: Mouse moved to (595, 517)
Screenshot: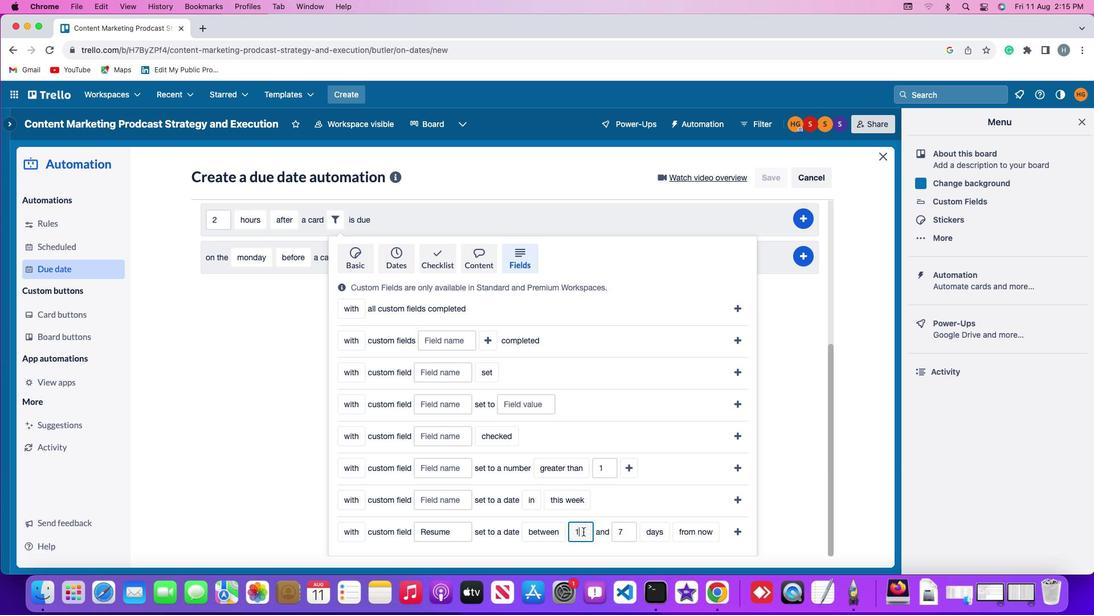 
Action: Key pressed Key.backspace'1'
Screenshot: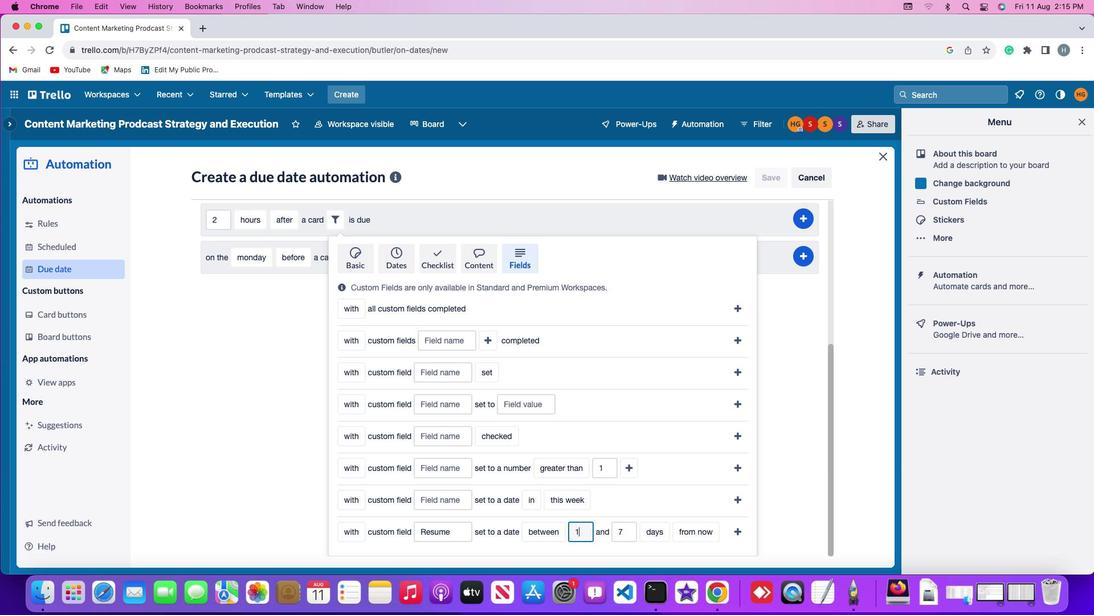 
Action: Mouse moved to (637, 517)
Screenshot: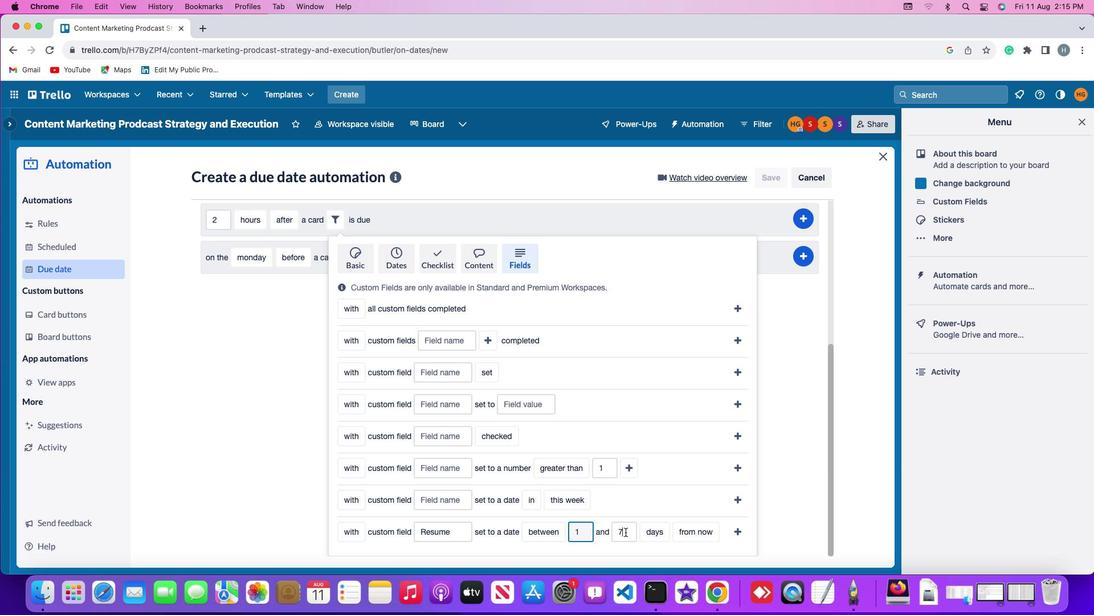 
Action: Mouse pressed left at (637, 517)
Screenshot: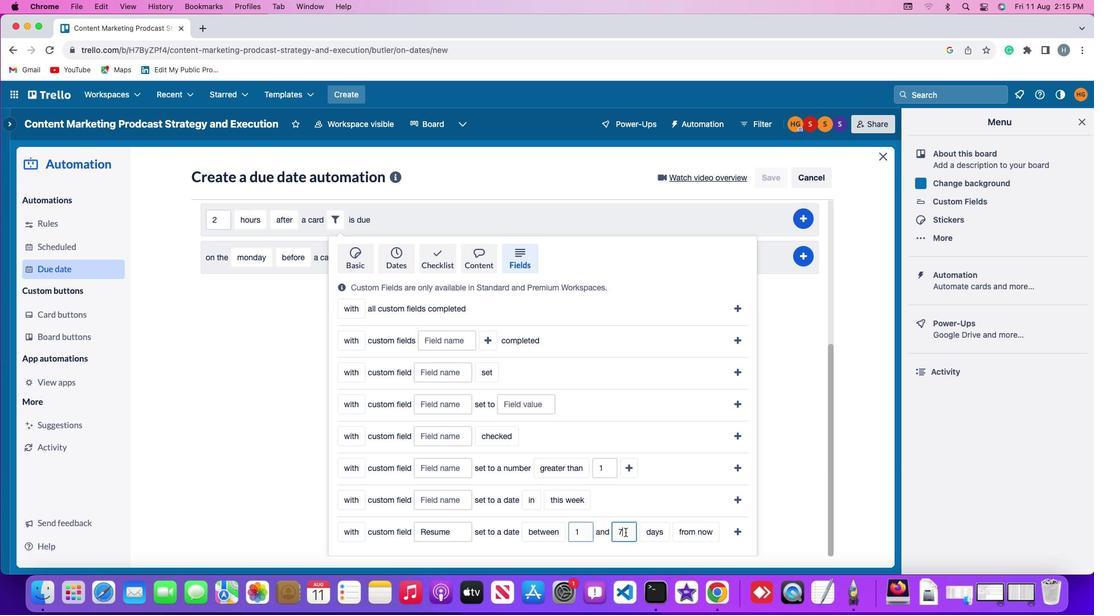 
Action: Key pressed Key.backspace'7'
Screenshot: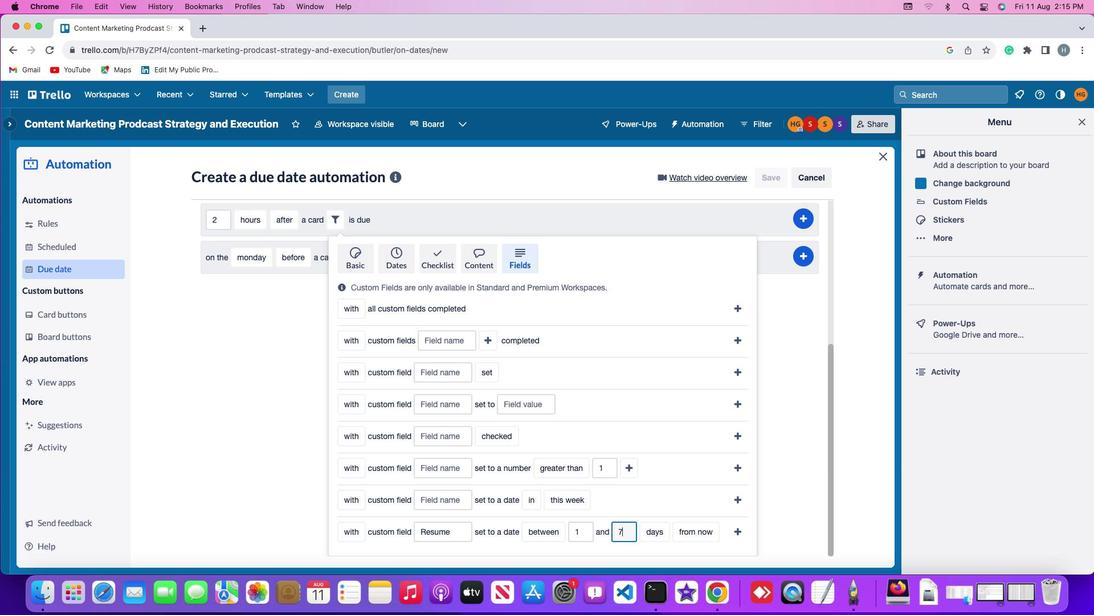 
Action: Mouse moved to (659, 518)
Screenshot: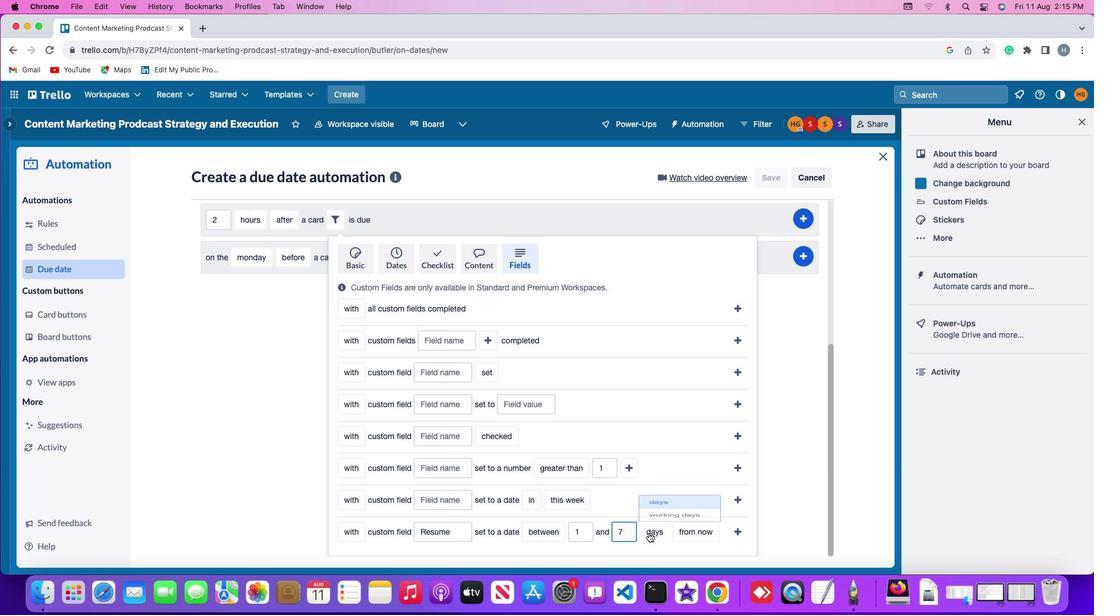 
Action: Mouse pressed left at (659, 518)
Screenshot: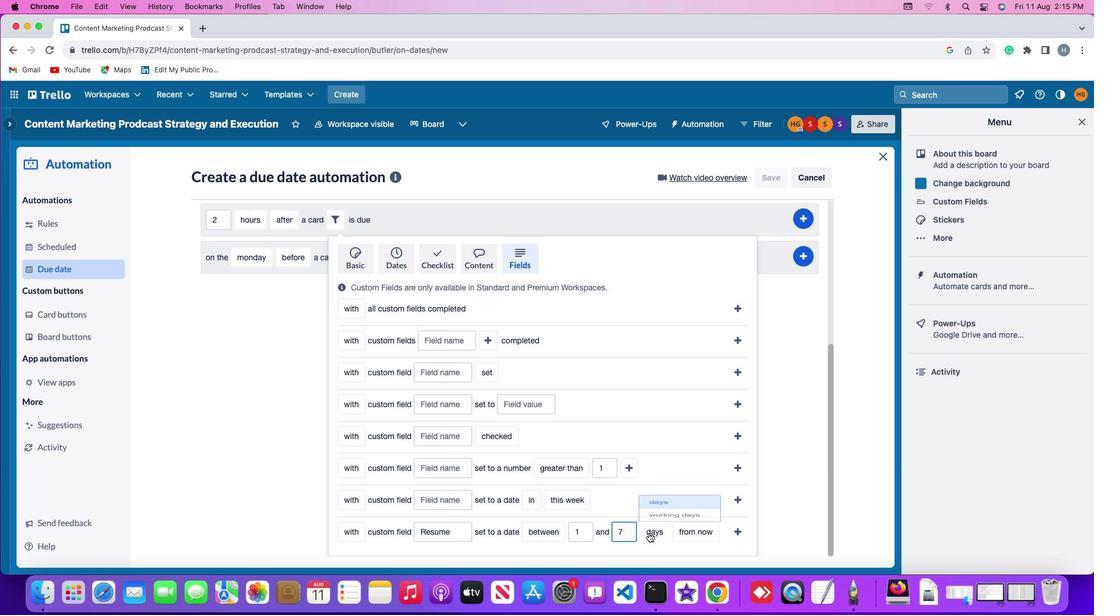 
Action: Mouse moved to (678, 484)
Screenshot: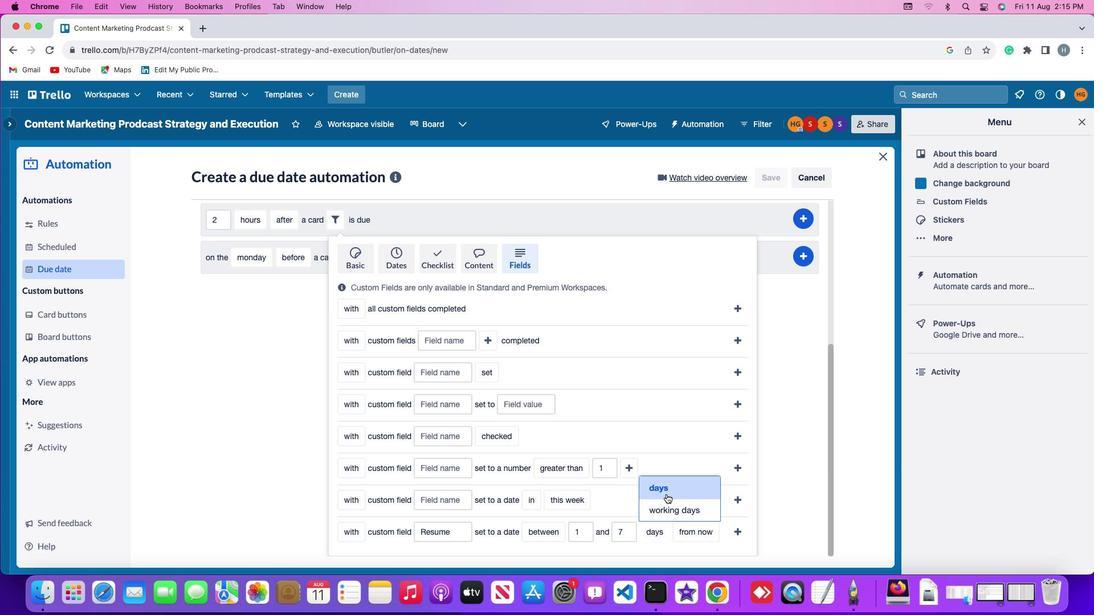 
Action: Mouse pressed left at (678, 484)
Screenshot: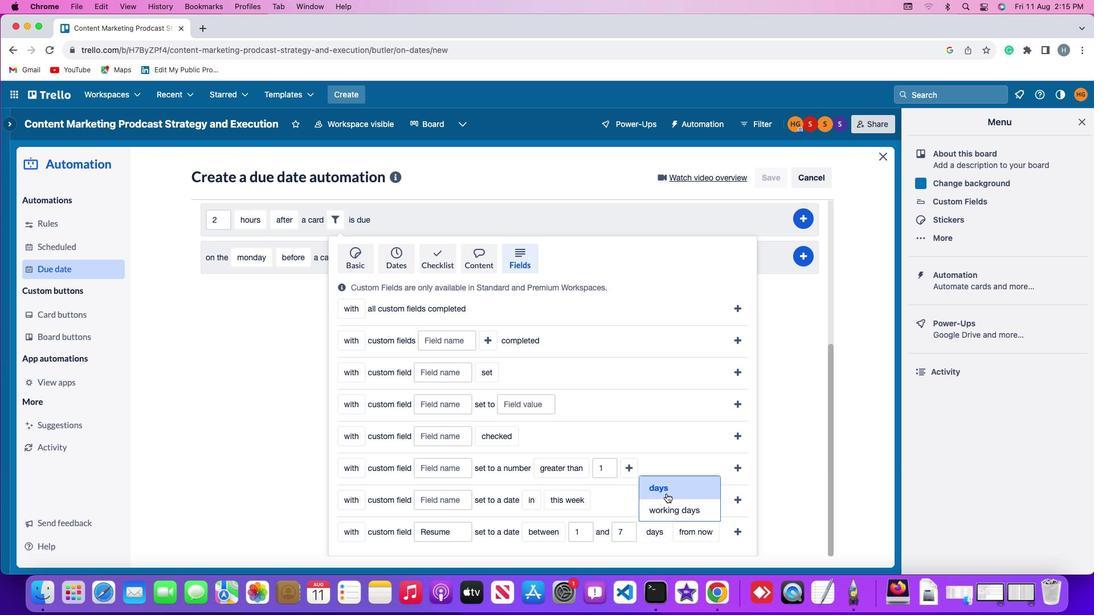 
Action: Mouse moved to (700, 509)
Screenshot: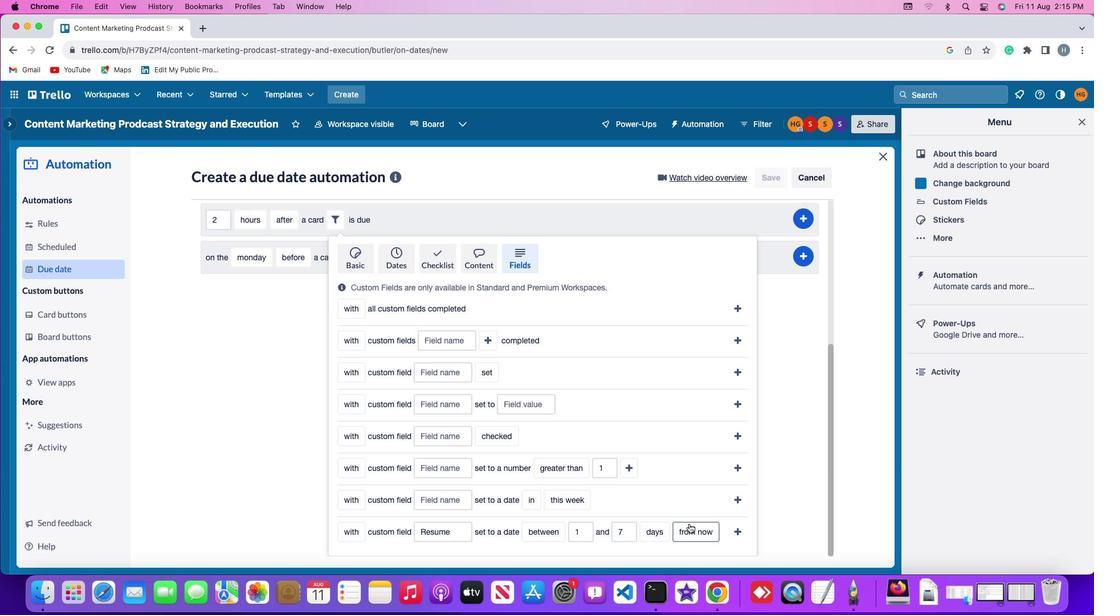 
Action: Mouse pressed left at (700, 509)
Screenshot: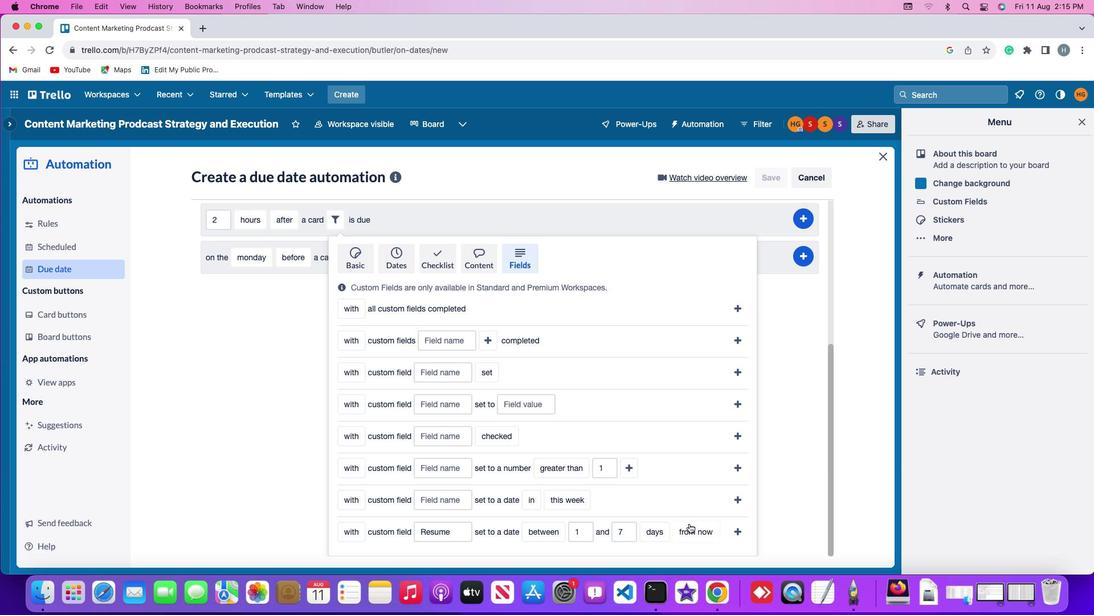 
Action: Mouse moved to (711, 479)
Screenshot: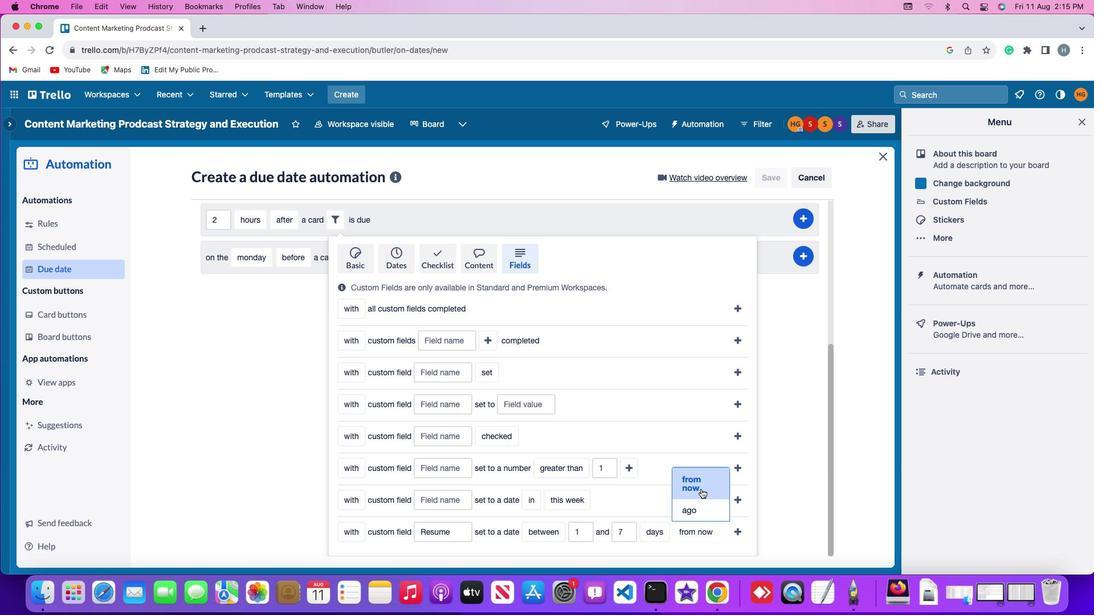 
Action: Mouse pressed left at (711, 479)
Screenshot: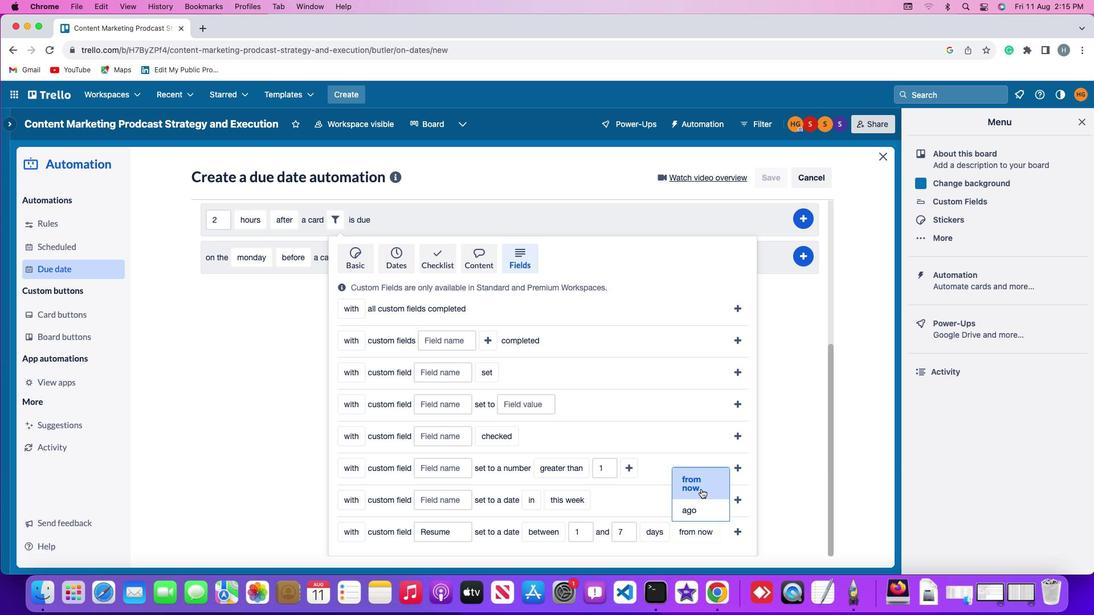 
Action: Mouse moved to (748, 514)
Screenshot: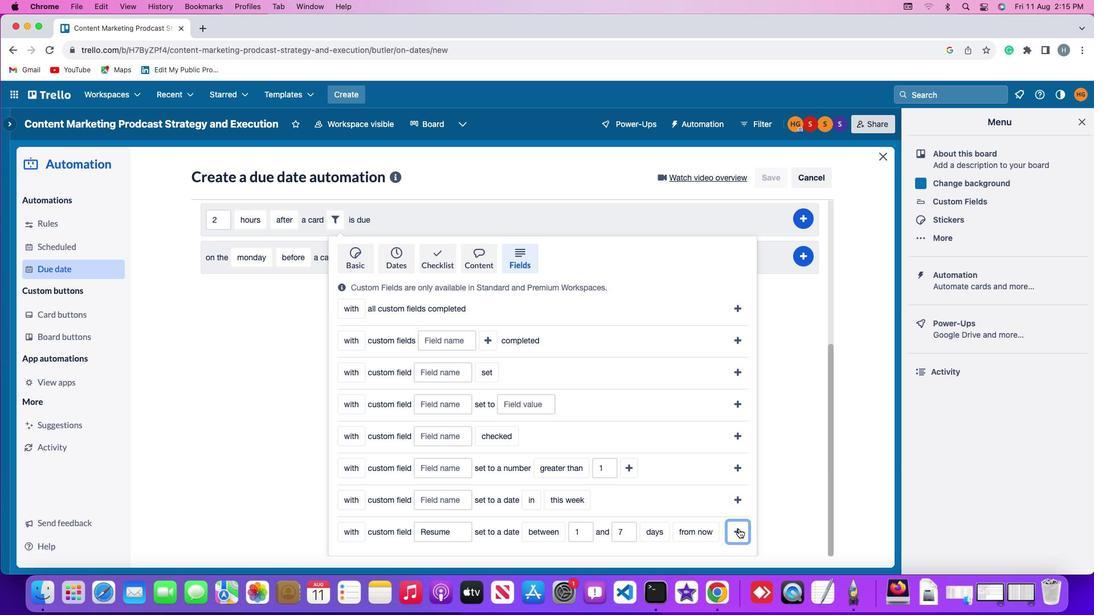 
Action: Mouse pressed left at (748, 514)
Screenshot: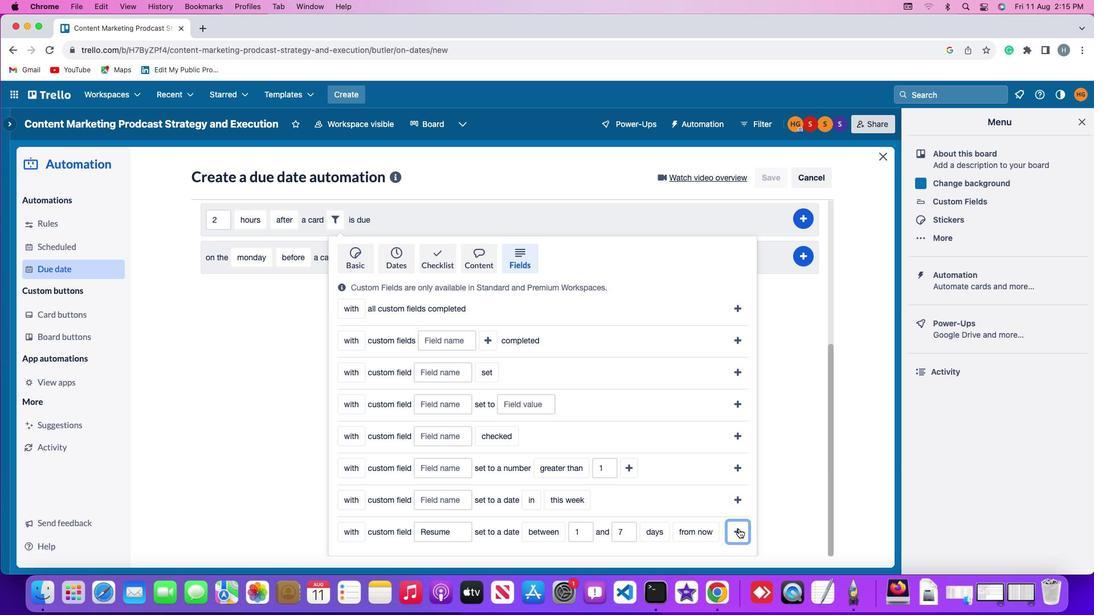 
Action: Mouse moved to (820, 448)
Screenshot: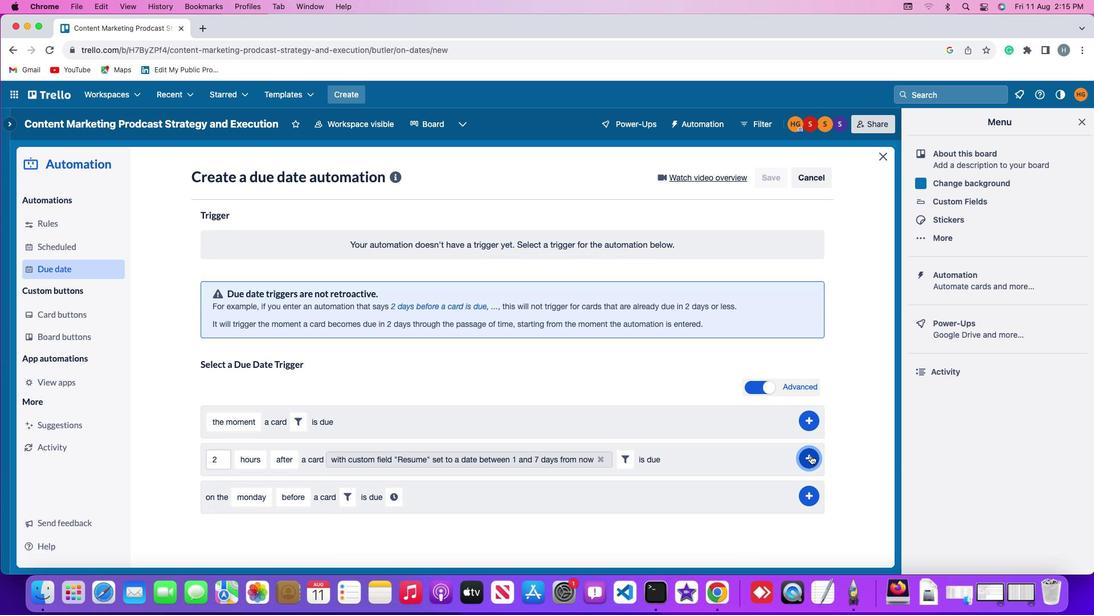 
Action: Mouse pressed left at (820, 448)
Screenshot: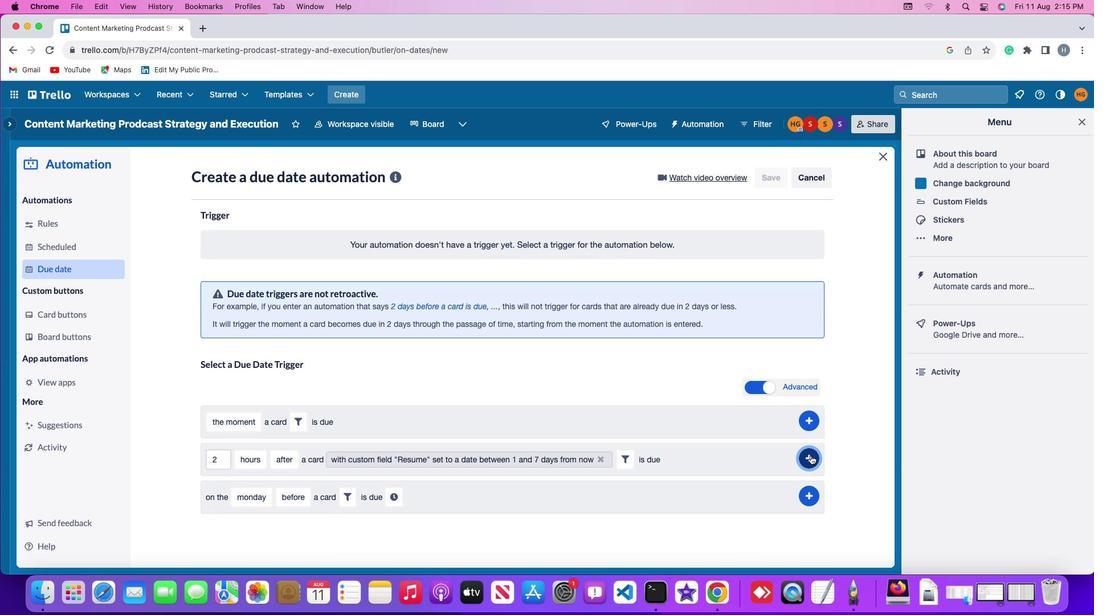 
Action: Mouse moved to (869, 377)
Screenshot: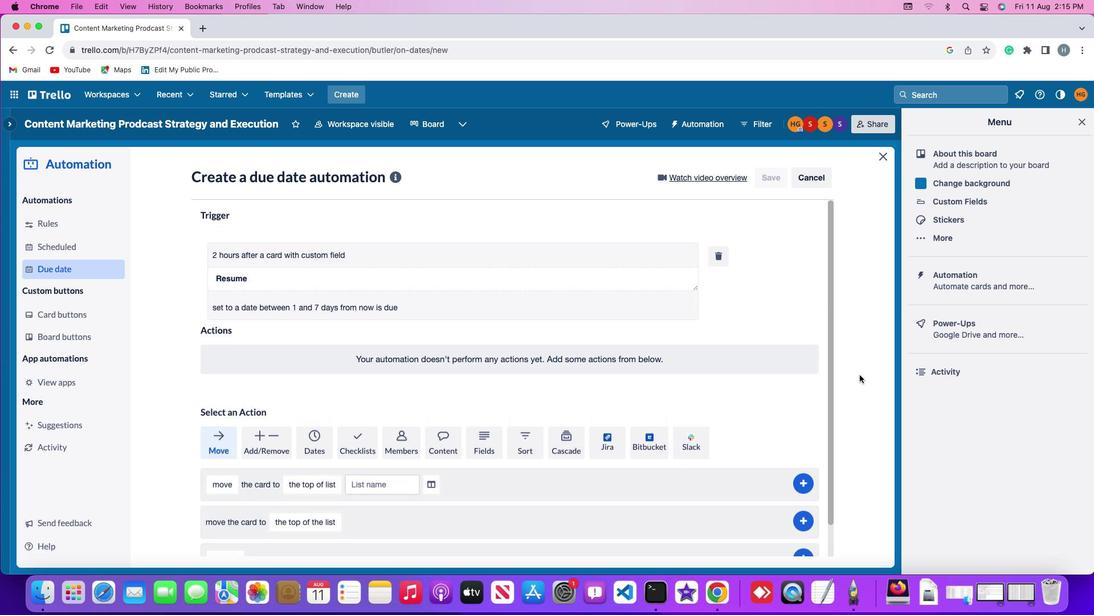 
